 Task: Create a due date automation trigger when advanced on, on the monday after a card is due add dates not starting this week at 11:00 AM.
Action: Mouse moved to (1009, 292)
Screenshot: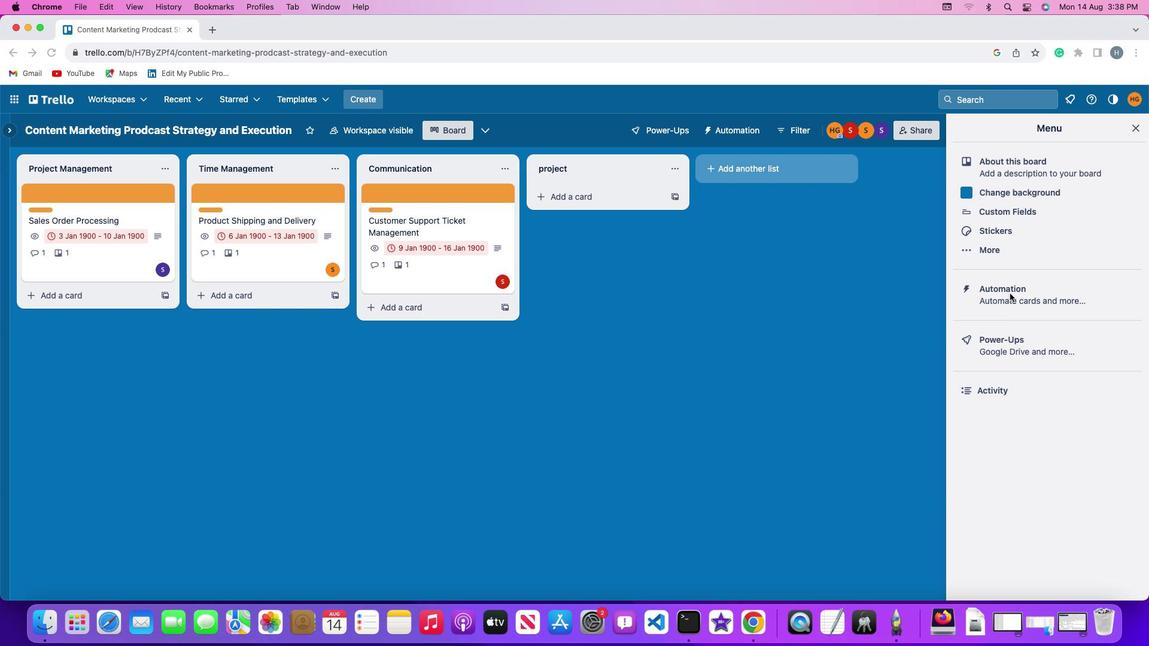 
Action: Mouse pressed left at (1009, 292)
Screenshot: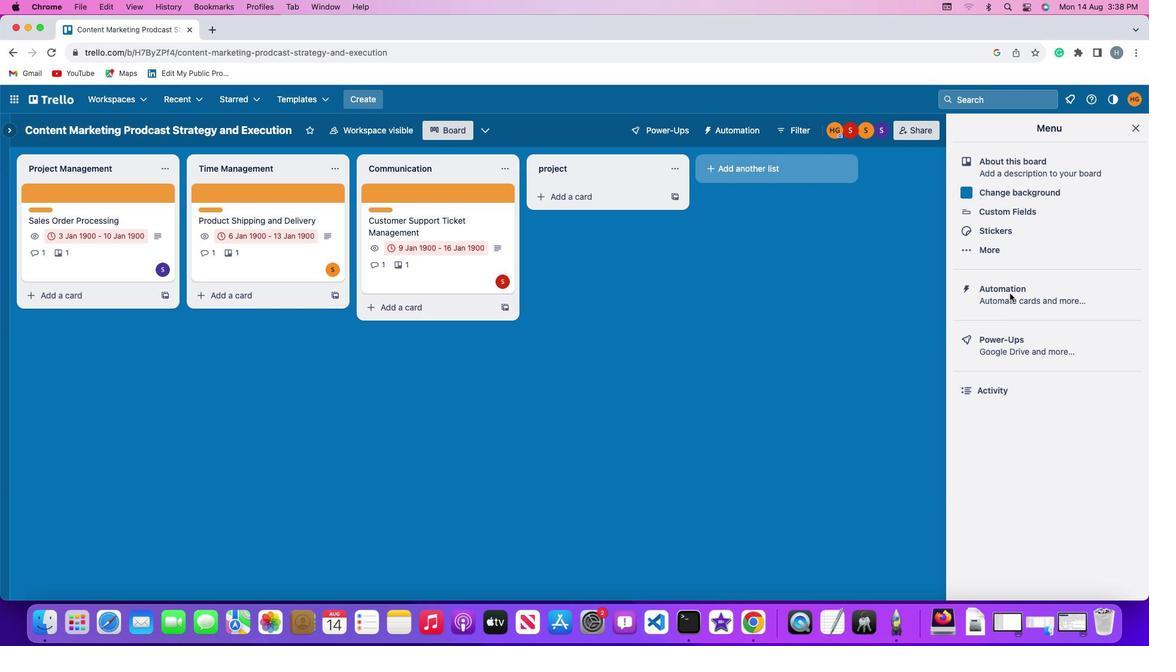 
Action: Mouse pressed left at (1009, 292)
Screenshot: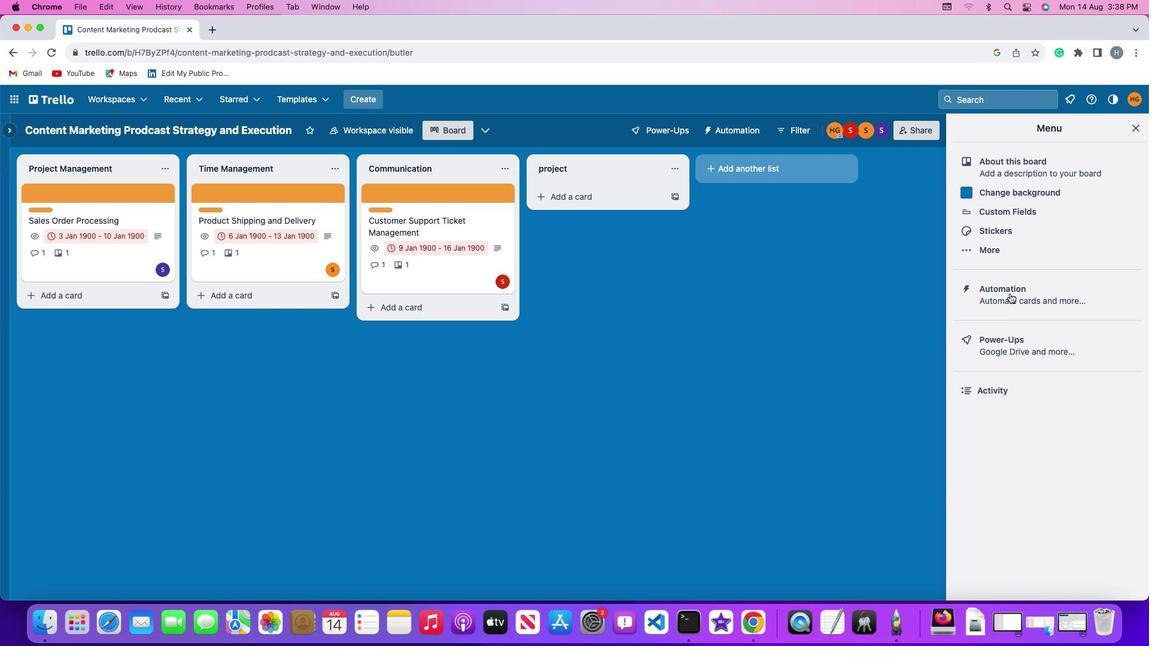 
Action: Mouse moved to (86, 282)
Screenshot: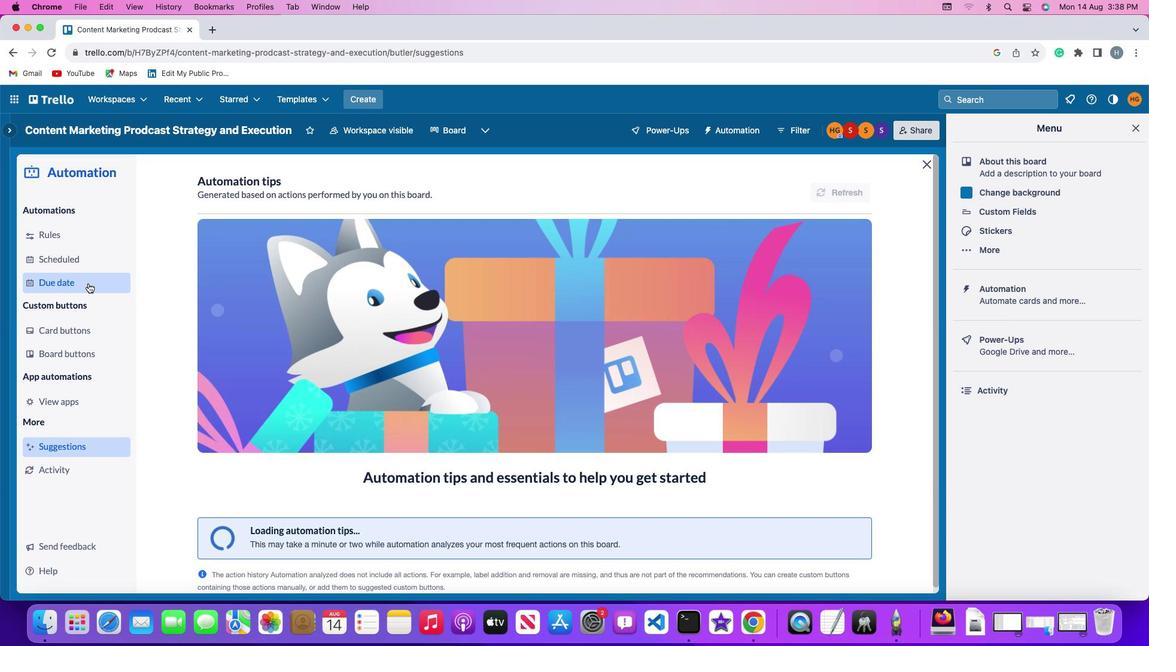 
Action: Mouse pressed left at (86, 282)
Screenshot: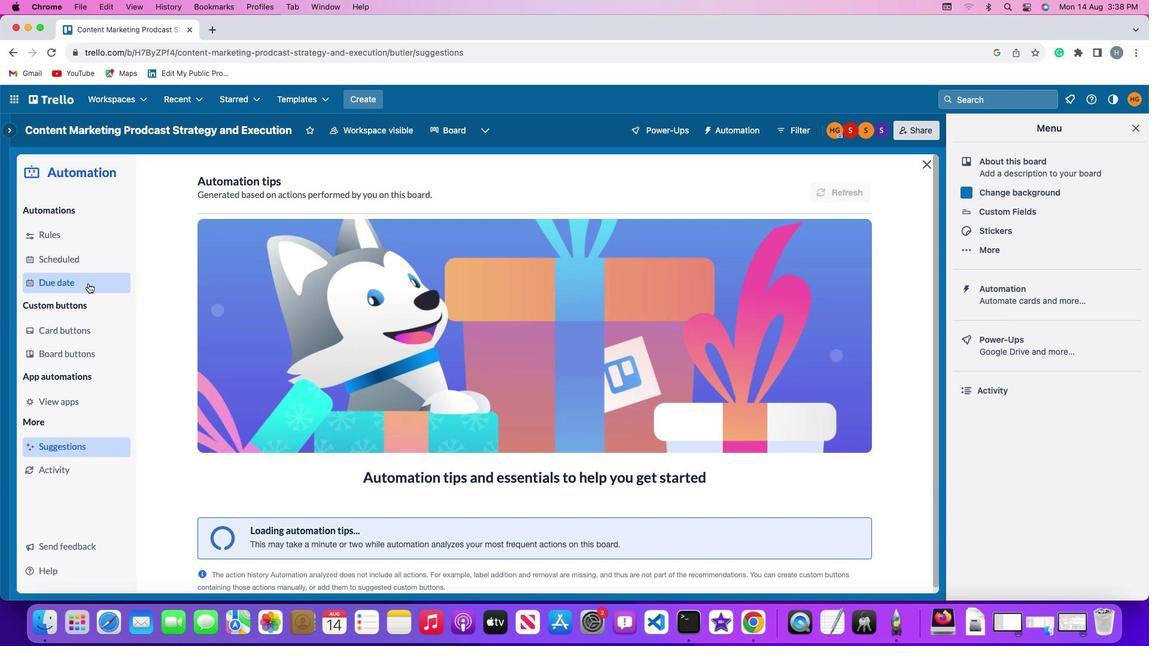 
Action: Mouse moved to (809, 182)
Screenshot: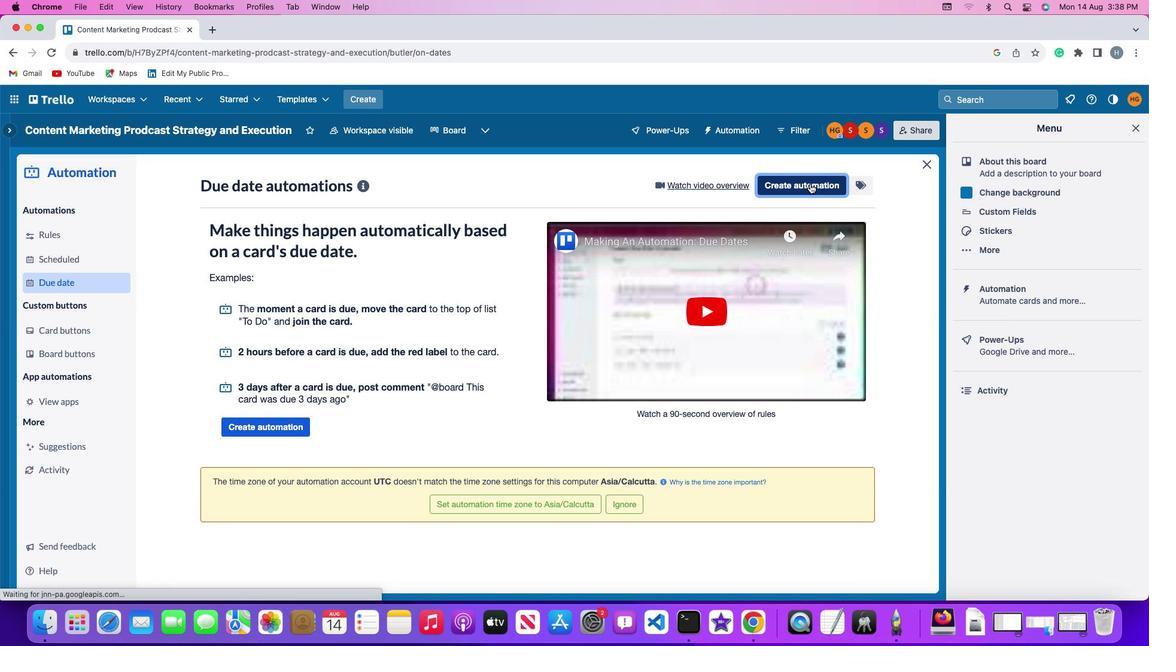 
Action: Mouse pressed left at (809, 182)
Screenshot: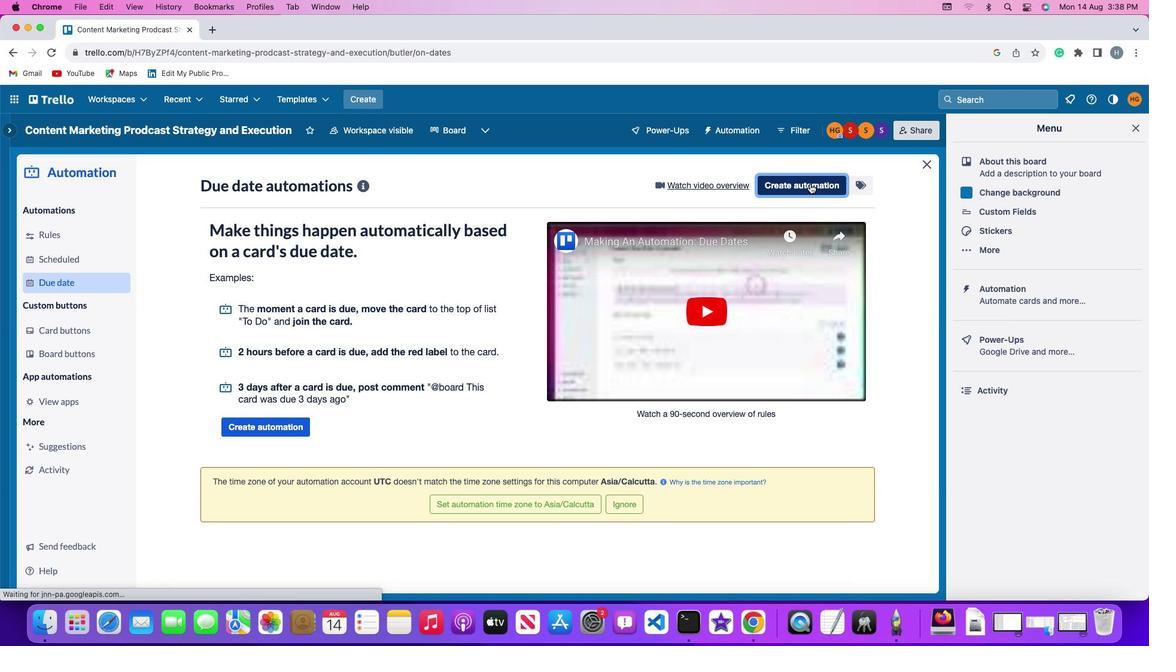 
Action: Mouse moved to (221, 295)
Screenshot: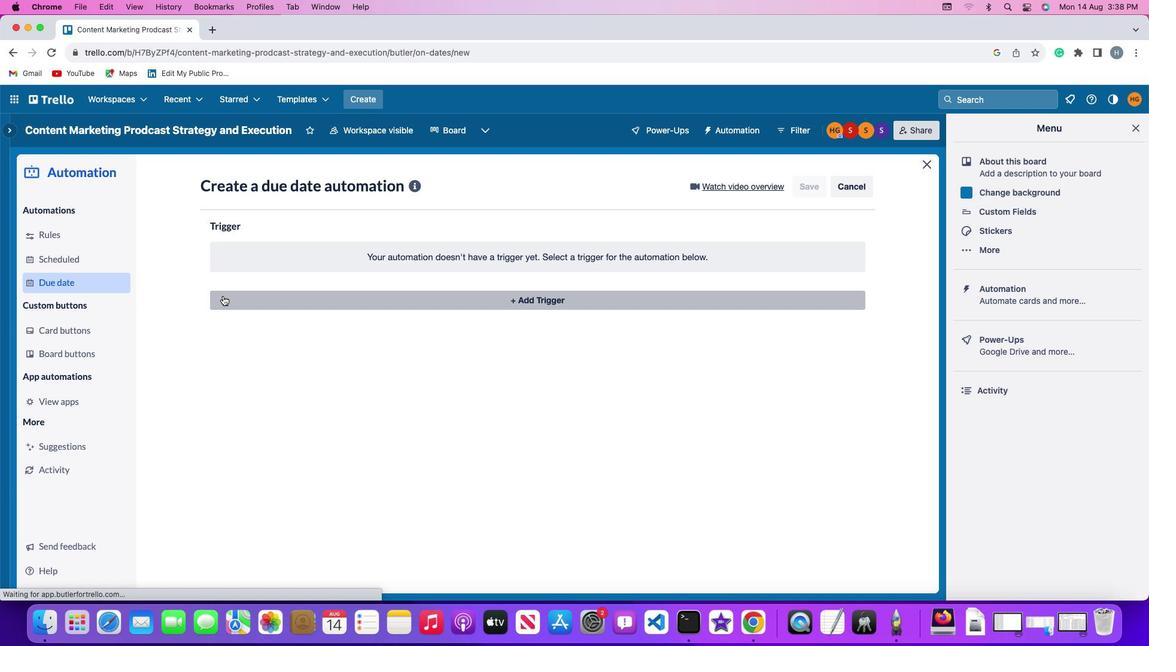 
Action: Mouse pressed left at (221, 295)
Screenshot: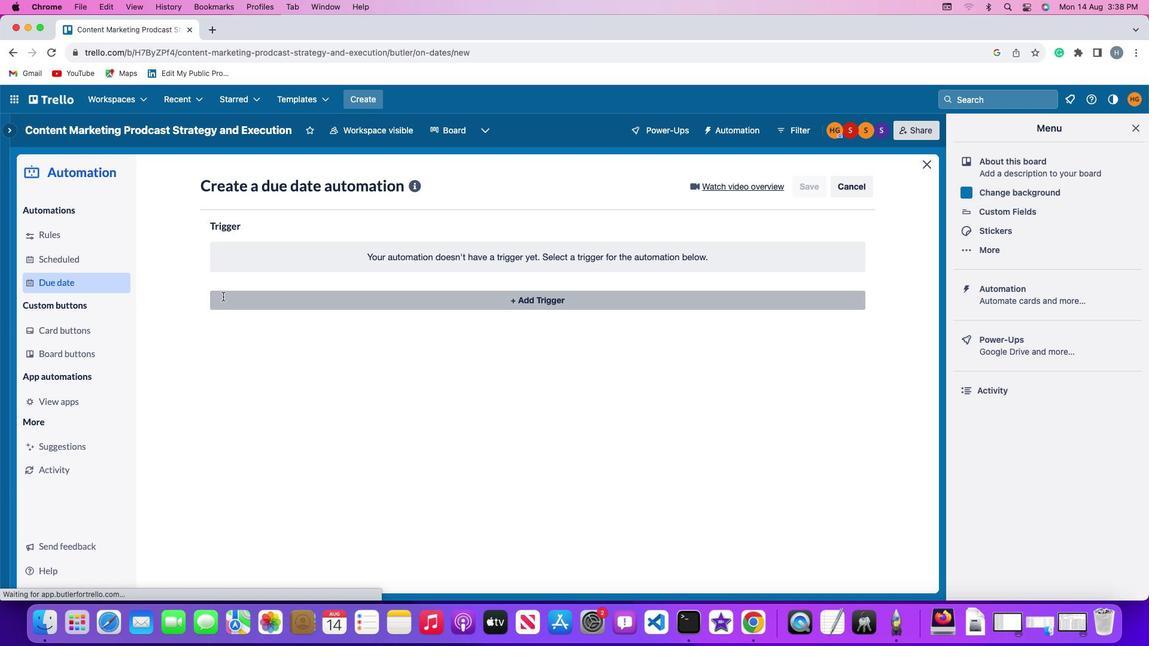
Action: Mouse moved to (257, 522)
Screenshot: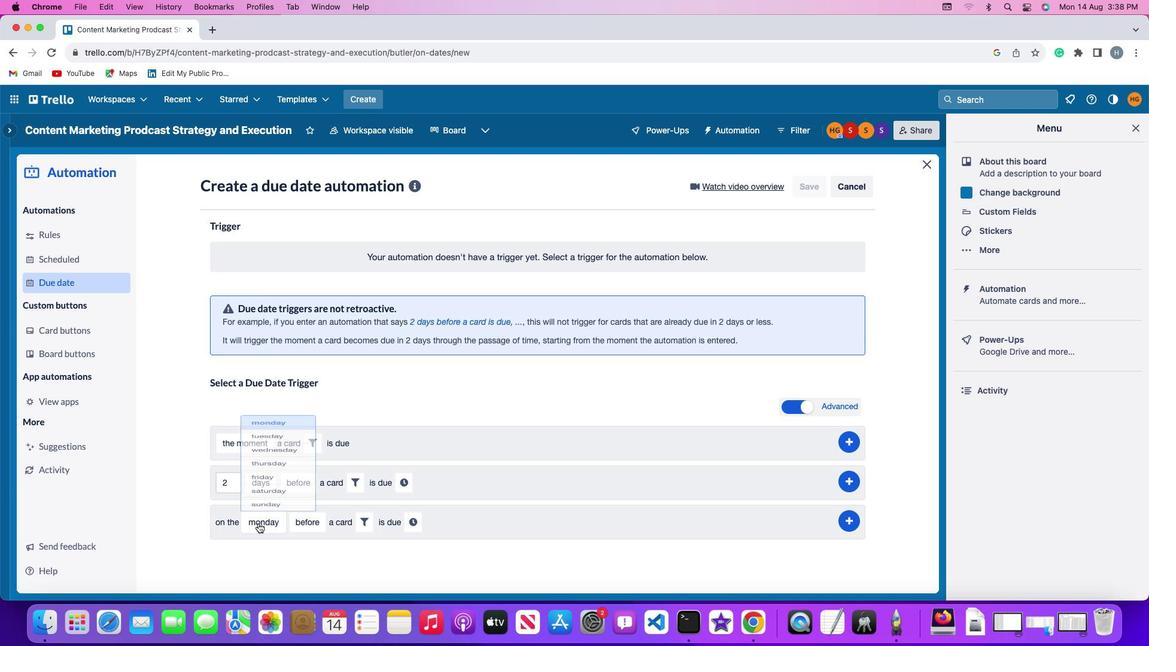 
Action: Mouse pressed left at (257, 522)
Screenshot: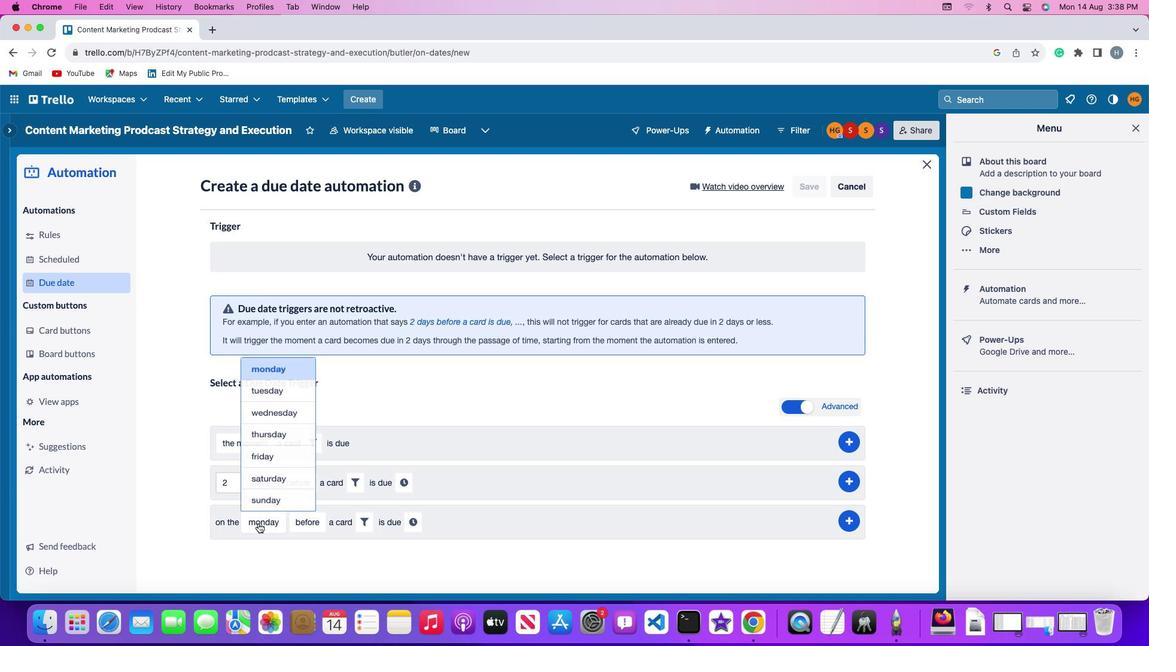 
Action: Mouse moved to (276, 359)
Screenshot: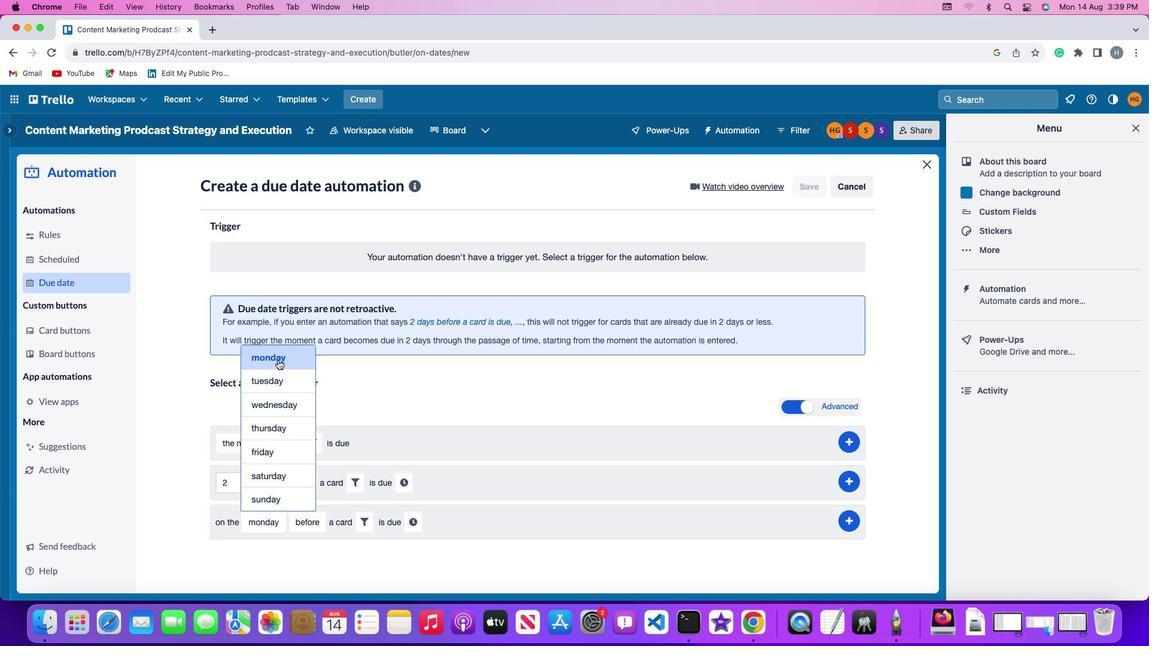 
Action: Mouse pressed left at (276, 359)
Screenshot: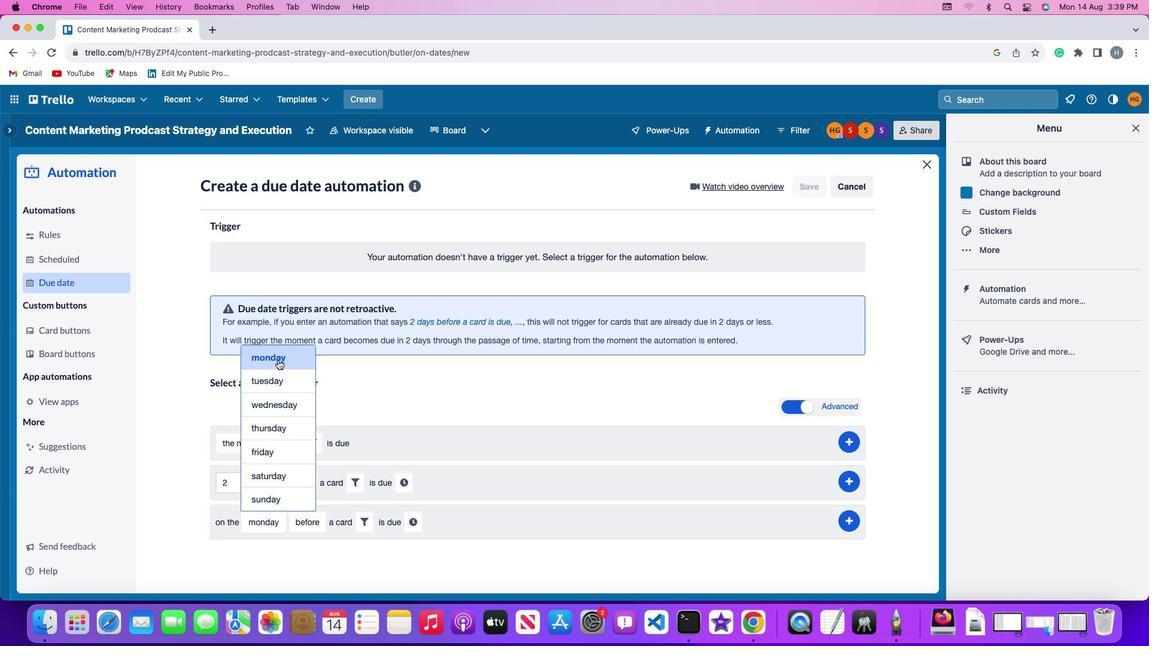 
Action: Mouse moved to (296, 526)
Screenshot: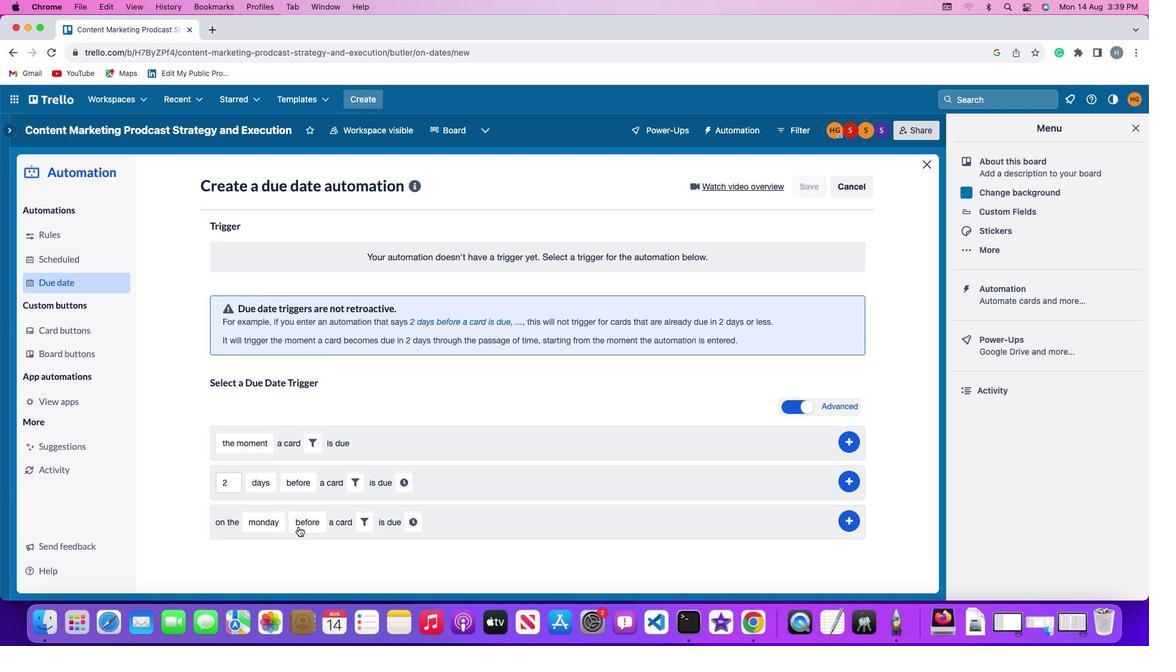 
Action: Mouse pressed left at (296, 526)
Screenshot: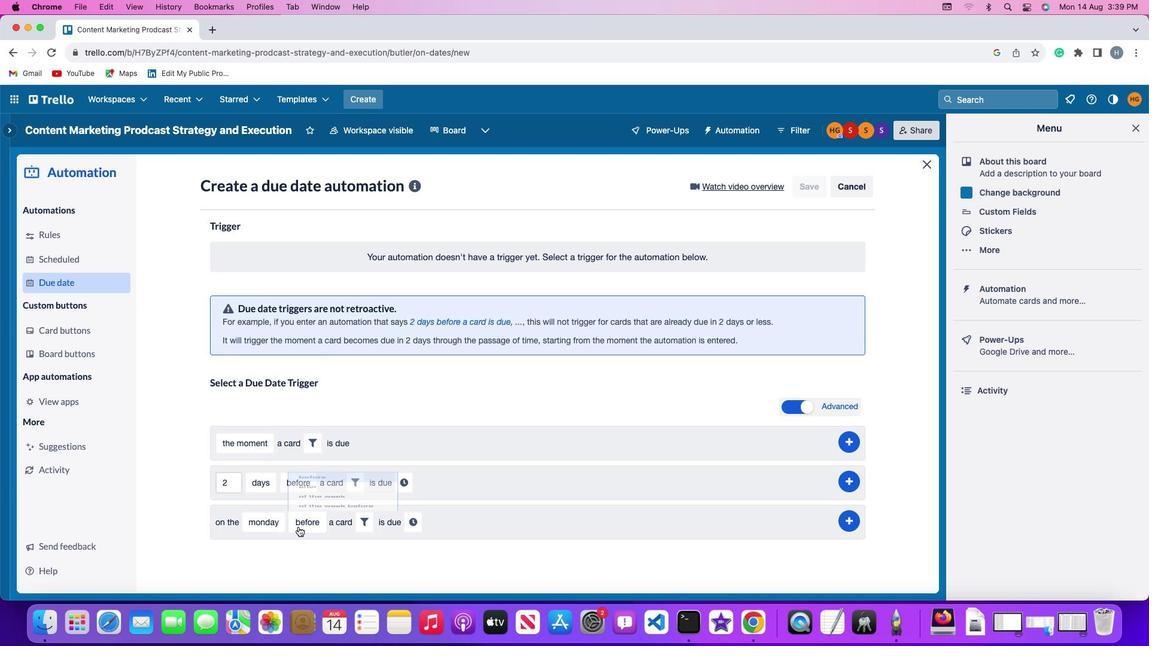 
Action: Mouse moved to (321, 449)
Screenshot: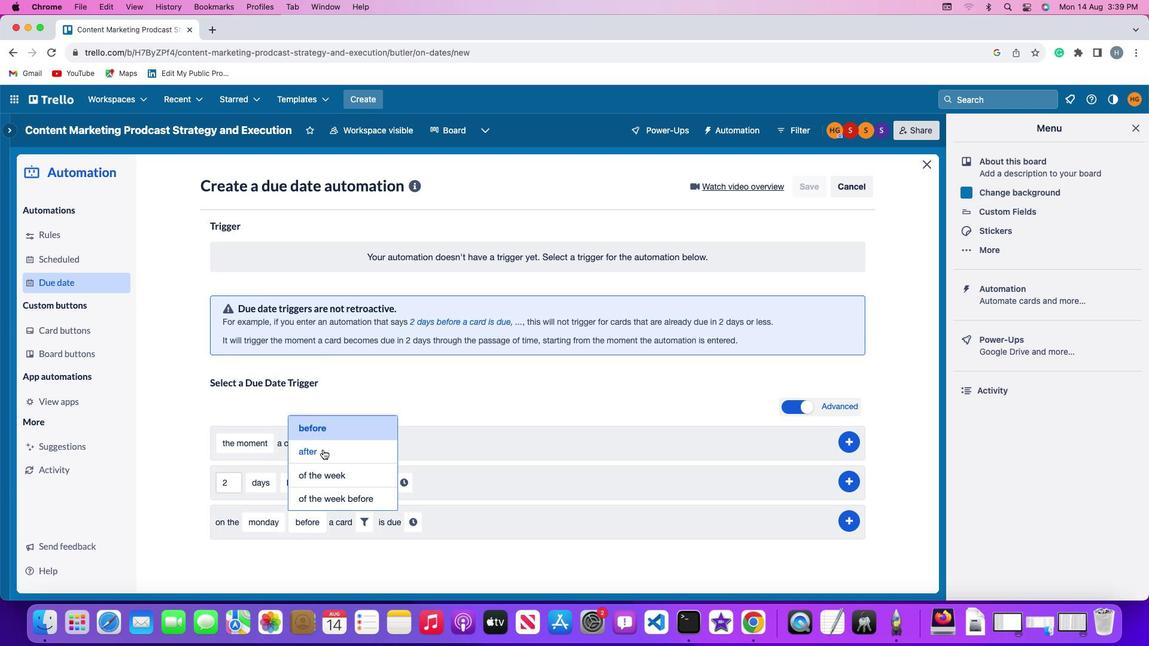 
Action: Mouse pressed left at (321, 449)
Screenshot: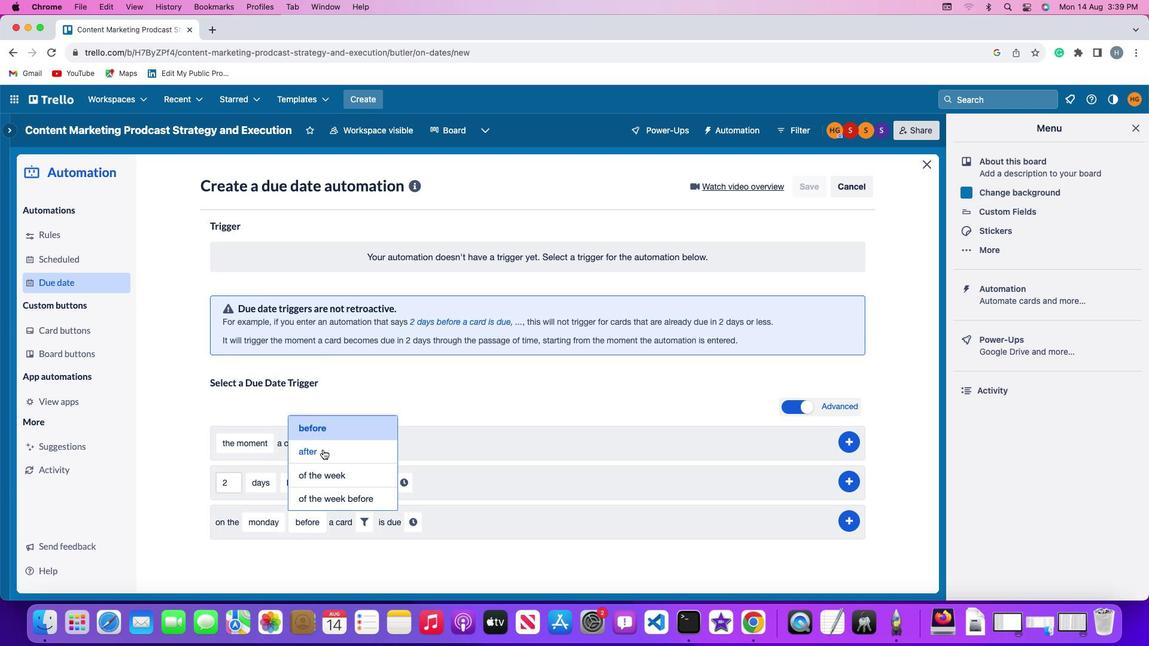 
Action: Mouse moved to (352, 527)
Screenshot: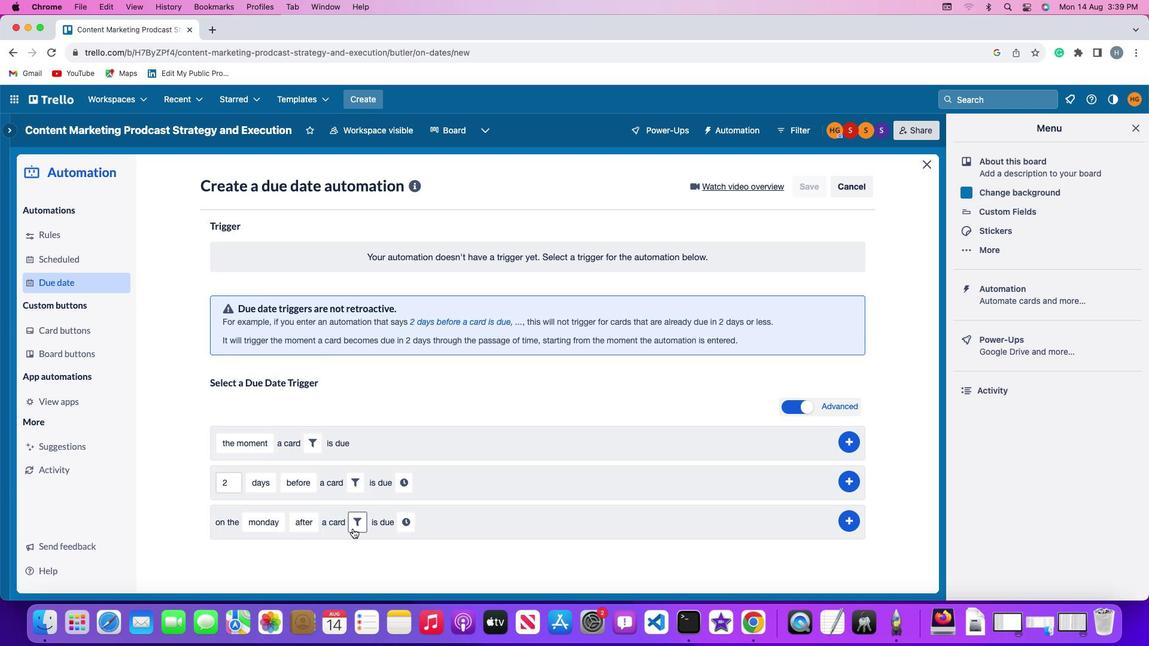 
Action: Mouse pressed left at (352, 527)
Screenshot: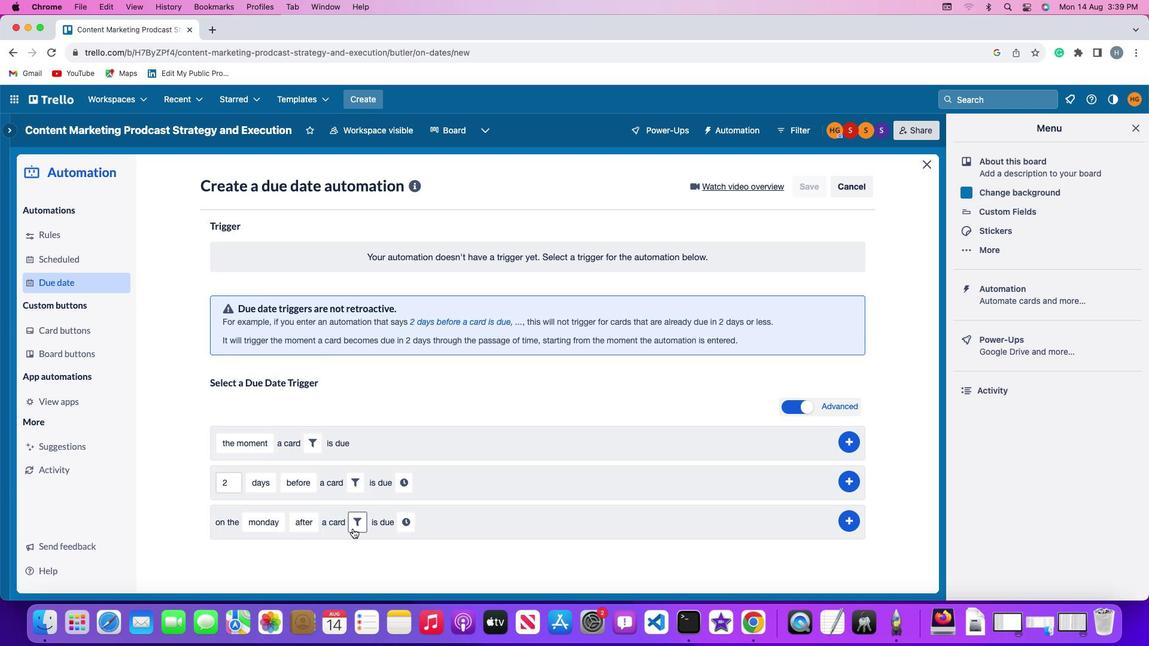 
Action: Mouse moved to (410, 553)
Screenshot: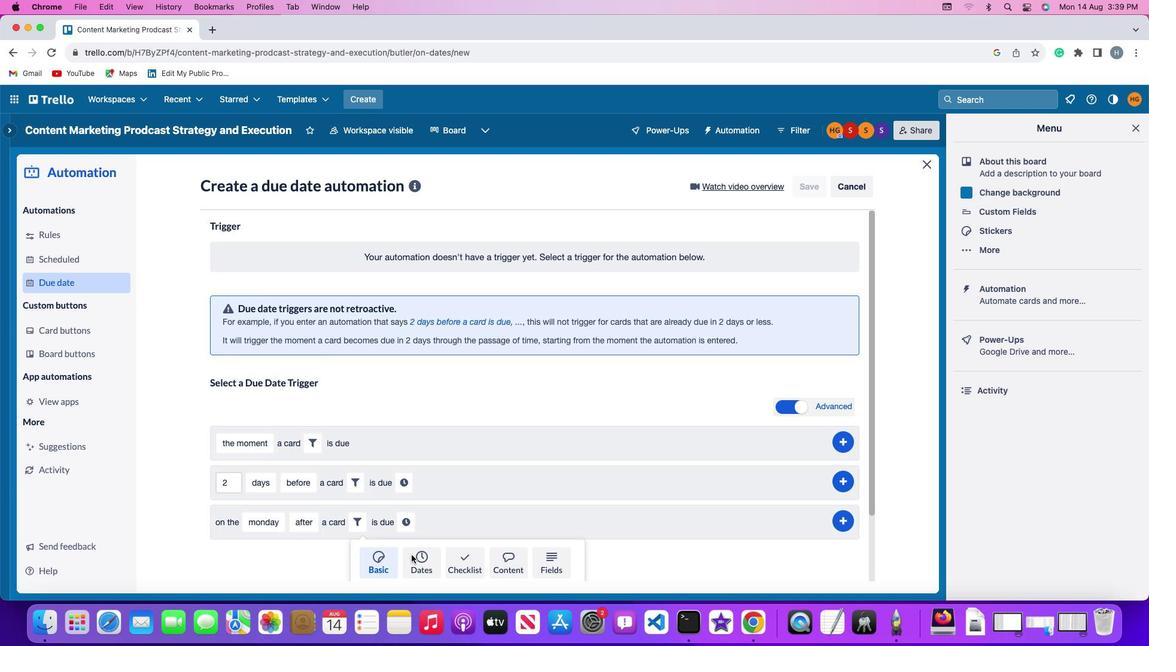 
Action: Mouse pressed left at (410, 553)
Screenshot: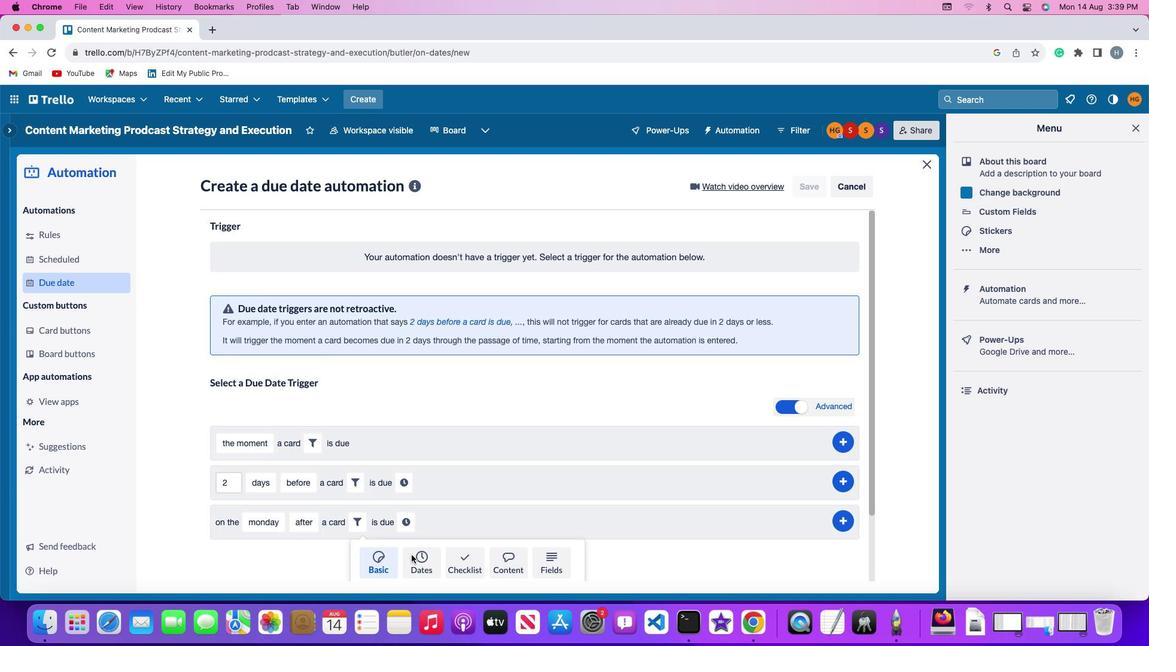 
Action: Mouse moved to (318, 558)
Screenshot: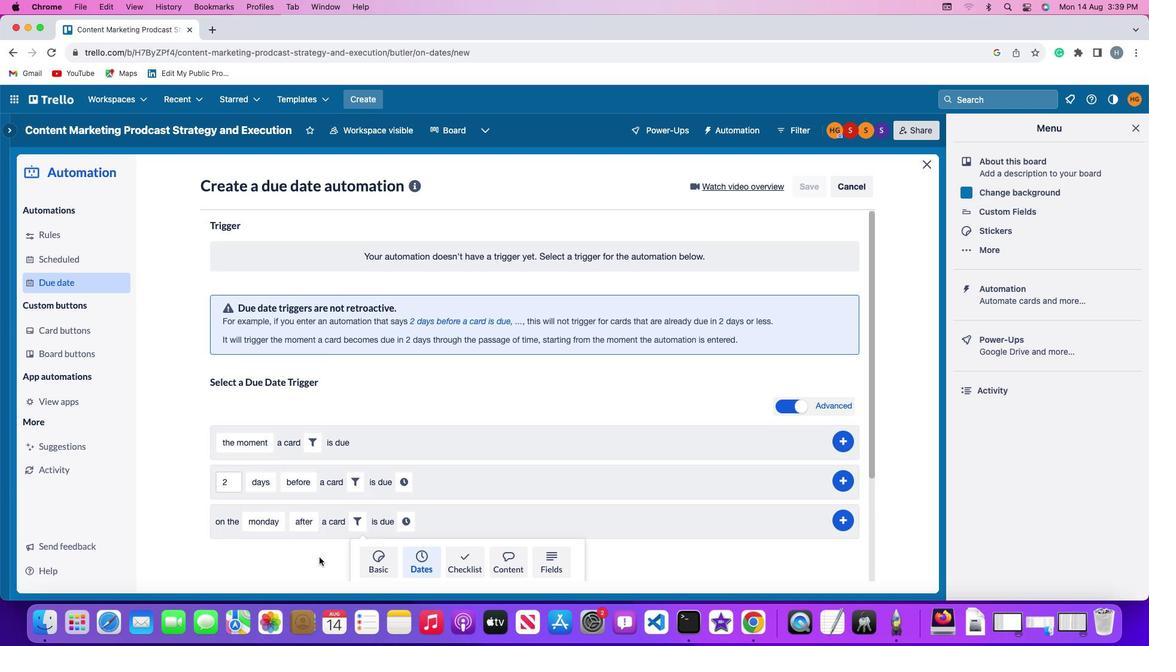 
Action: Mouse scrolled (318, 558) with delta (0, -1)
Screenshot: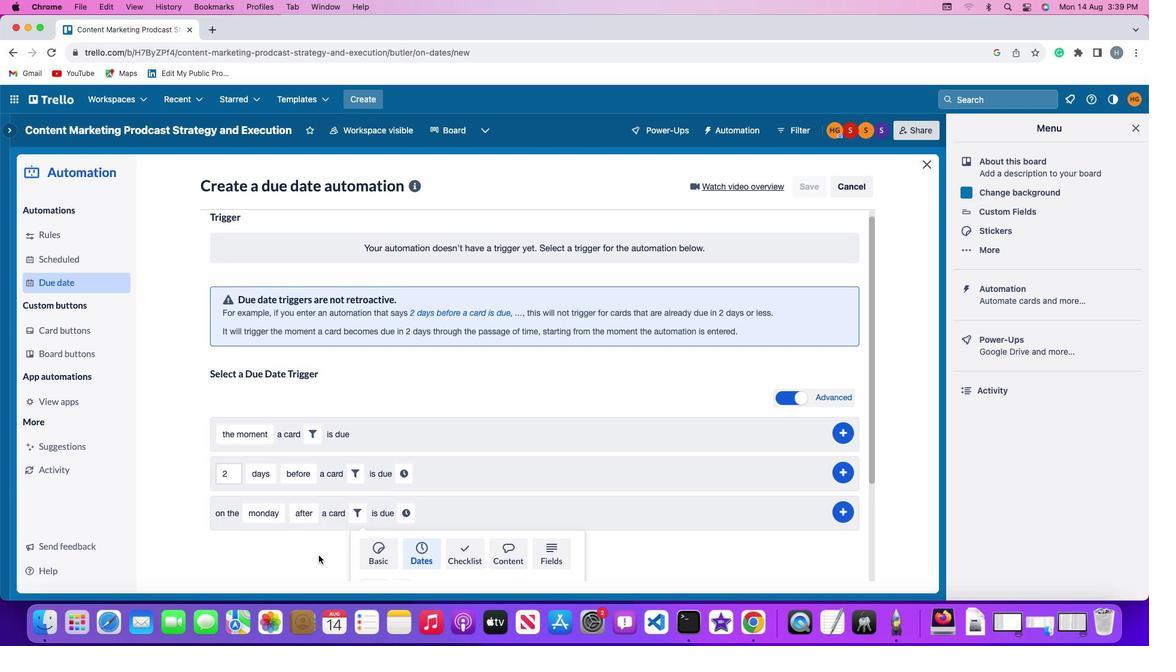 
Action: Mouse moved to (318, 558)
Screenshot: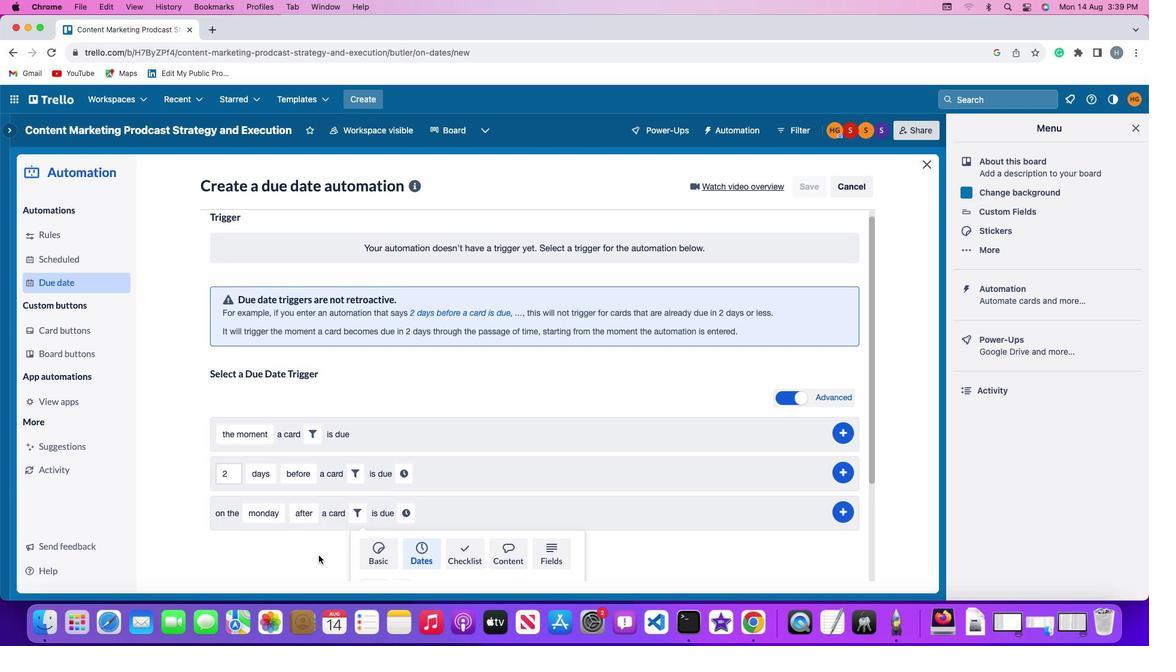 
Action: Mouse scrolled (318, 558) with delta (0, -1)
Screenshot: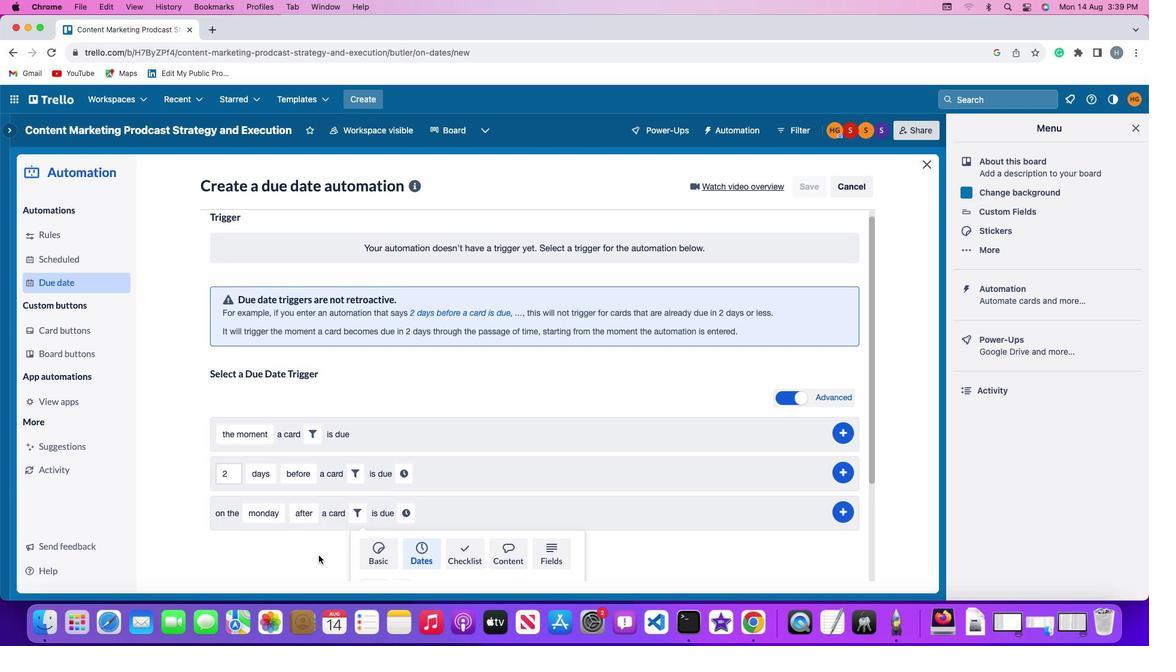
Action: Mouse moved to (318, 557)
Screenshot: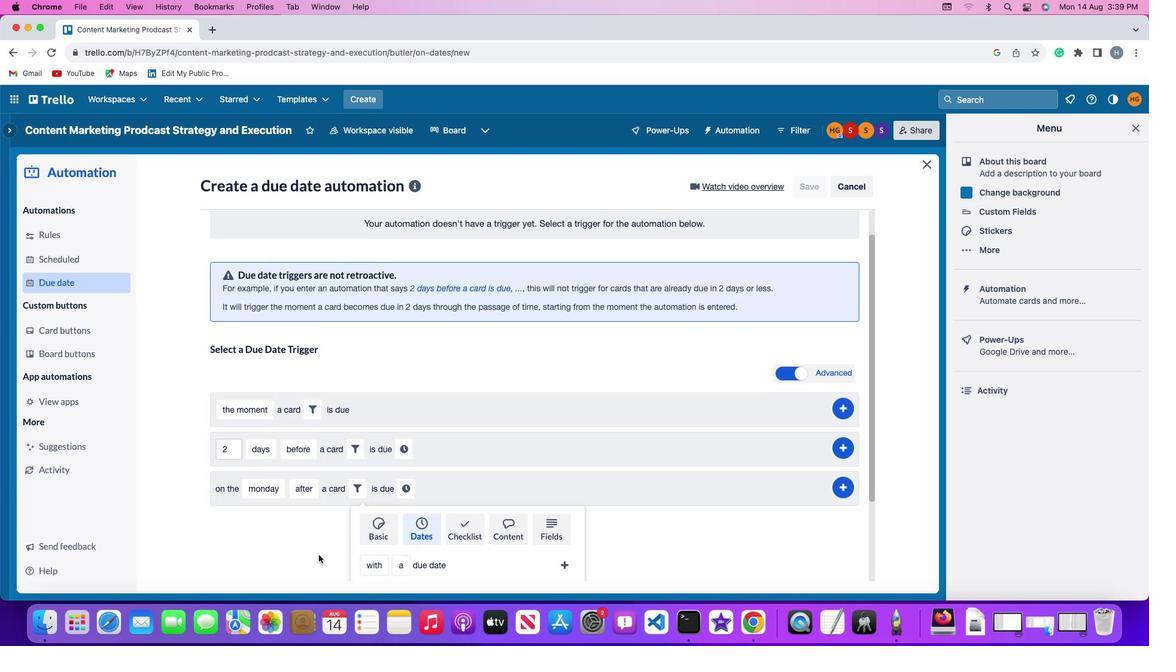 
Action: Mouse scrolled (318, 557) with delta (0, -2)
Screenshot: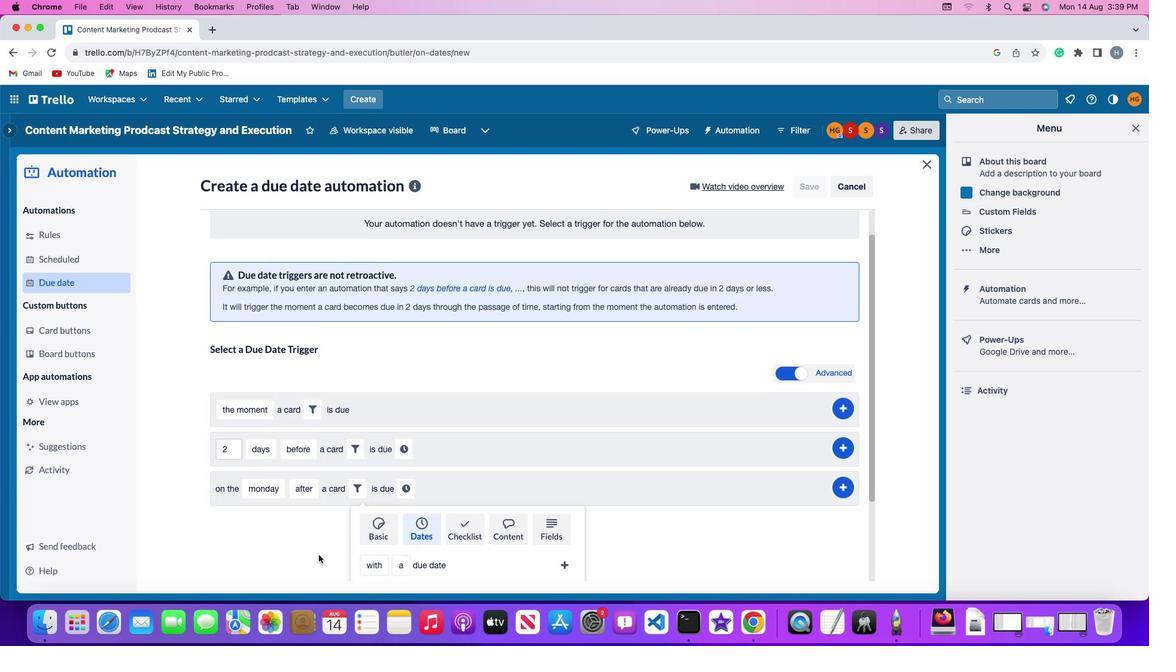 
Action: Mouse moved to (318, 556)
Screenshot: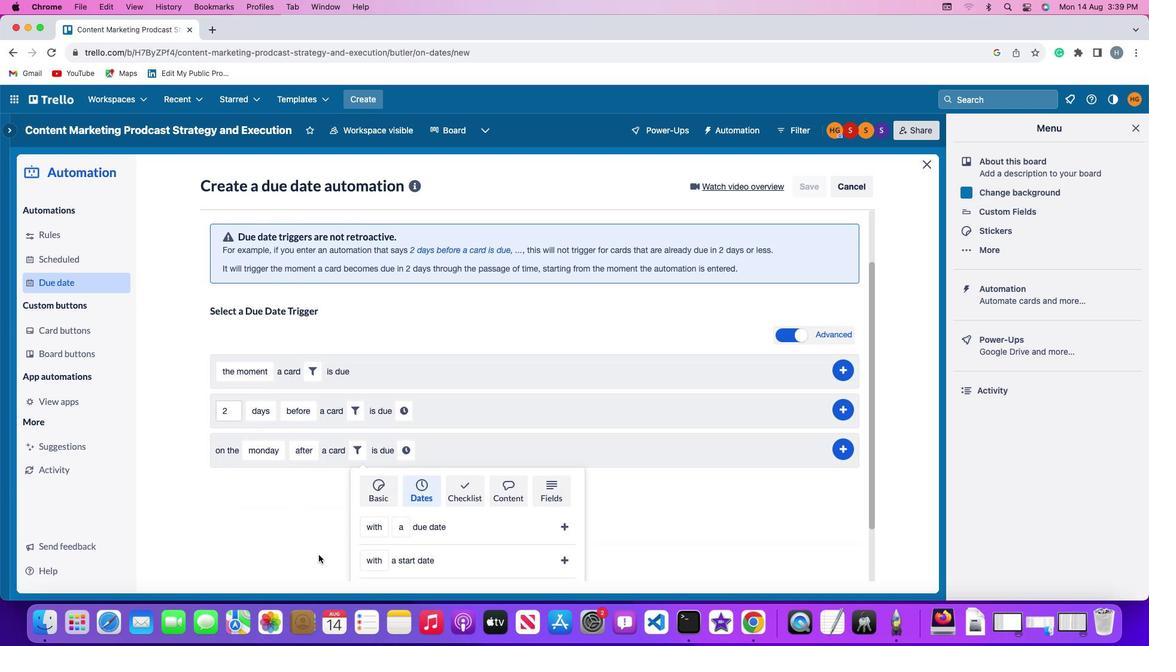 
Action: Mouse scrolled (318, 556) with delta (0, -3)
Screenshot: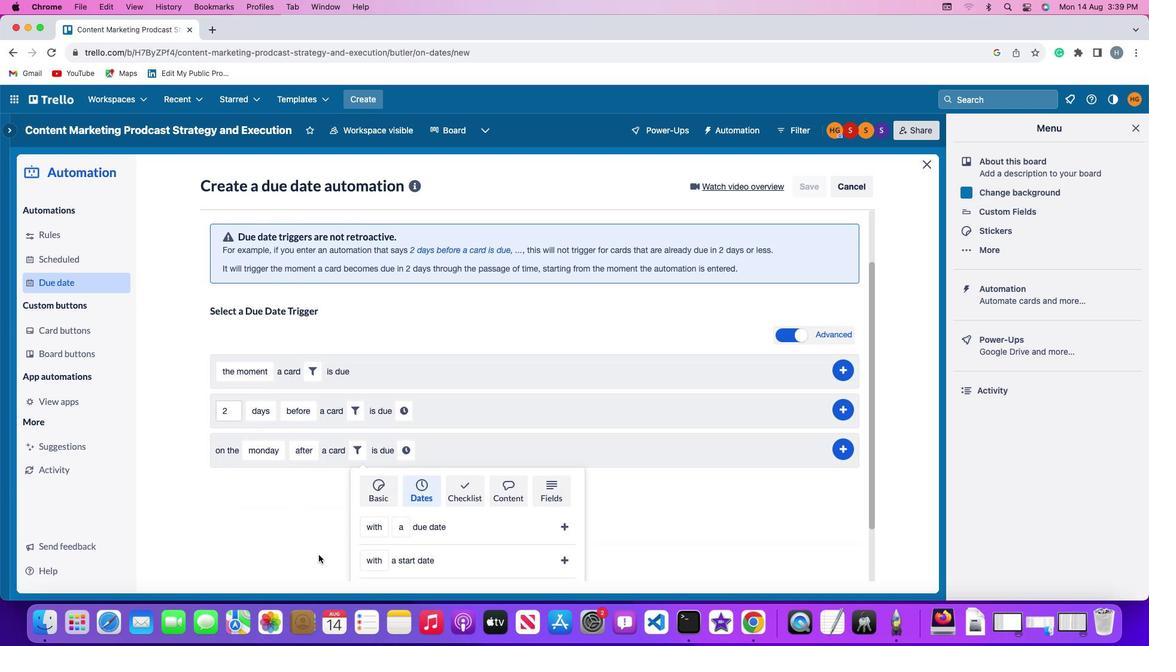 
Action: Mouse moved to (315, 552)
Screenshot: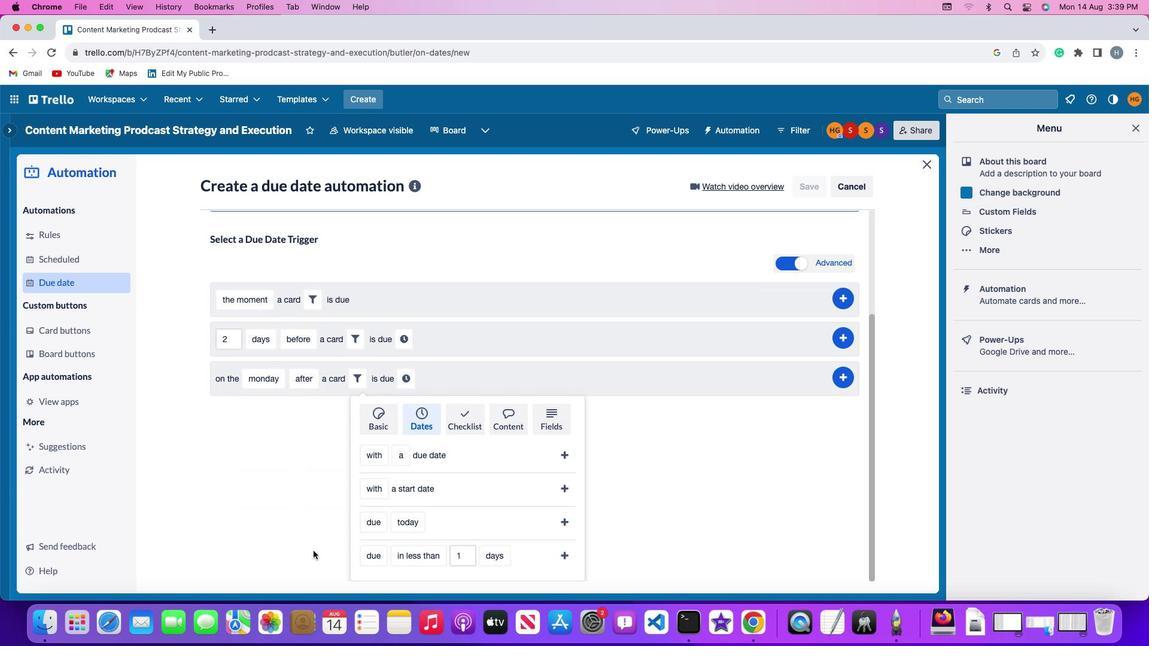 
Action: Mouse scrolled (315, 552) with delta (0, -1)
Screenshot: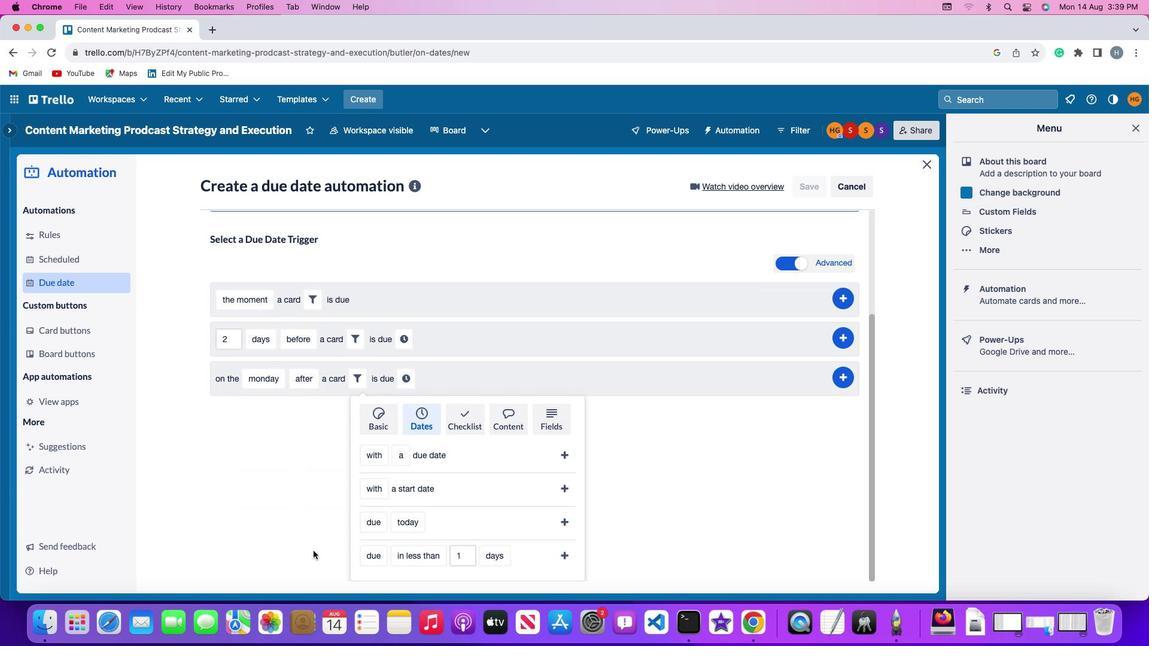 
Action: Mouse moved to (313, 551)
Screenshot: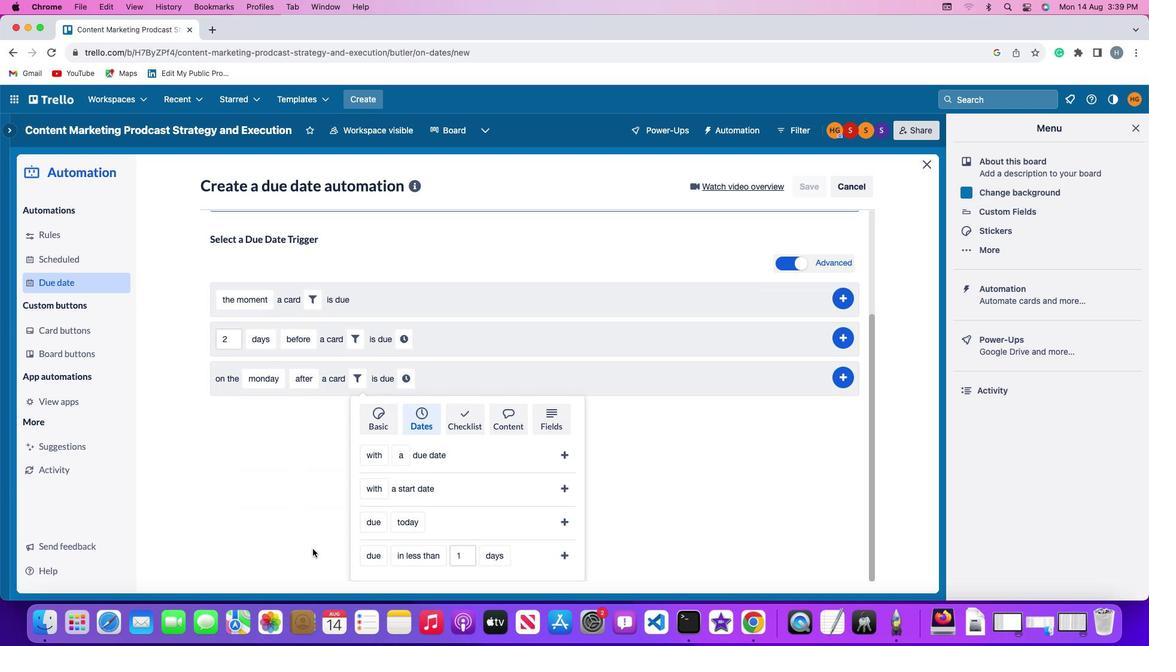 
Action: Mouse scrolled (313, 551) with delta (0, -1)
Screenshot: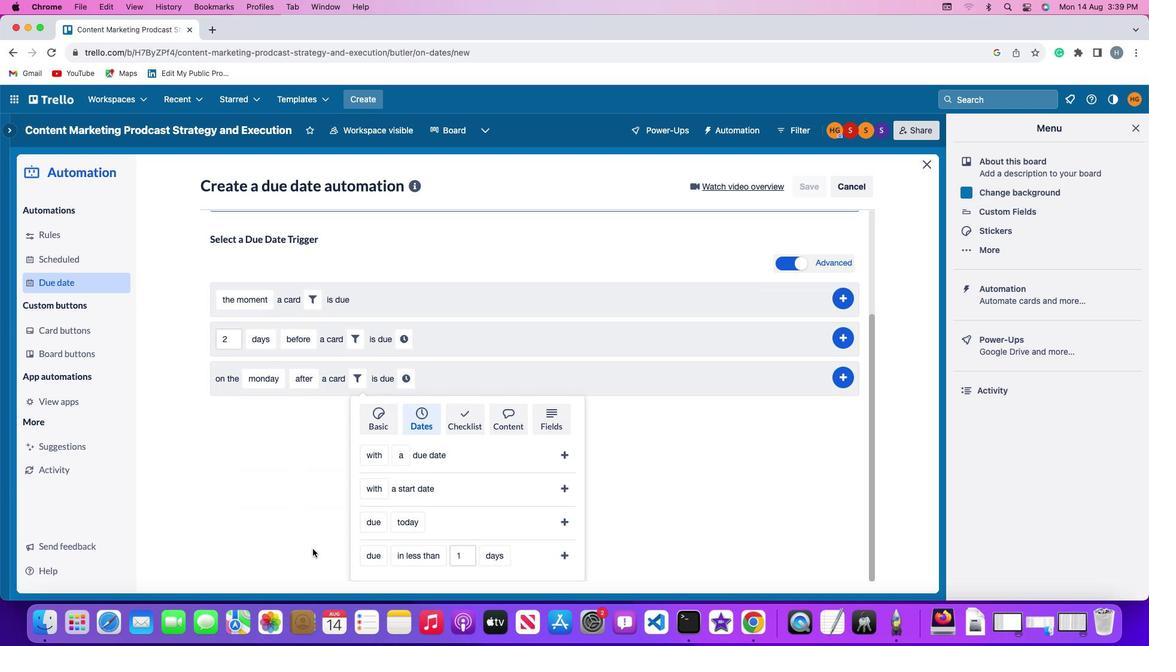 
Action: Mouse moved to (313, 550)
Screenshot: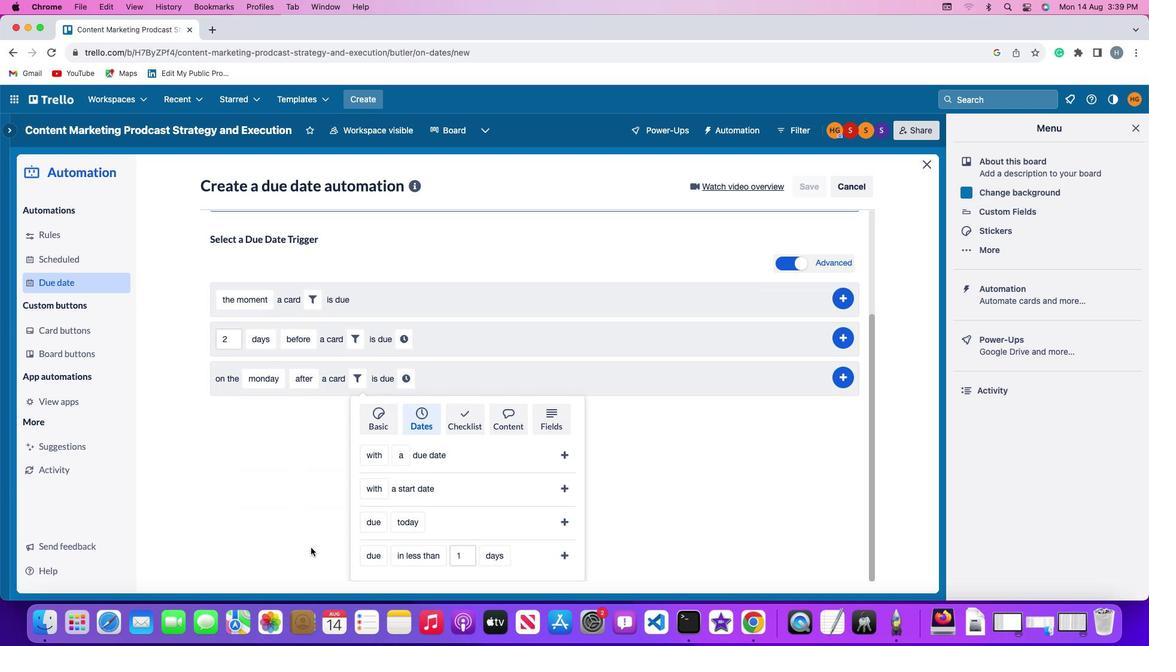 
Action: Mouse scrolled (313, 550) with delta (0, -2)
Screenshot: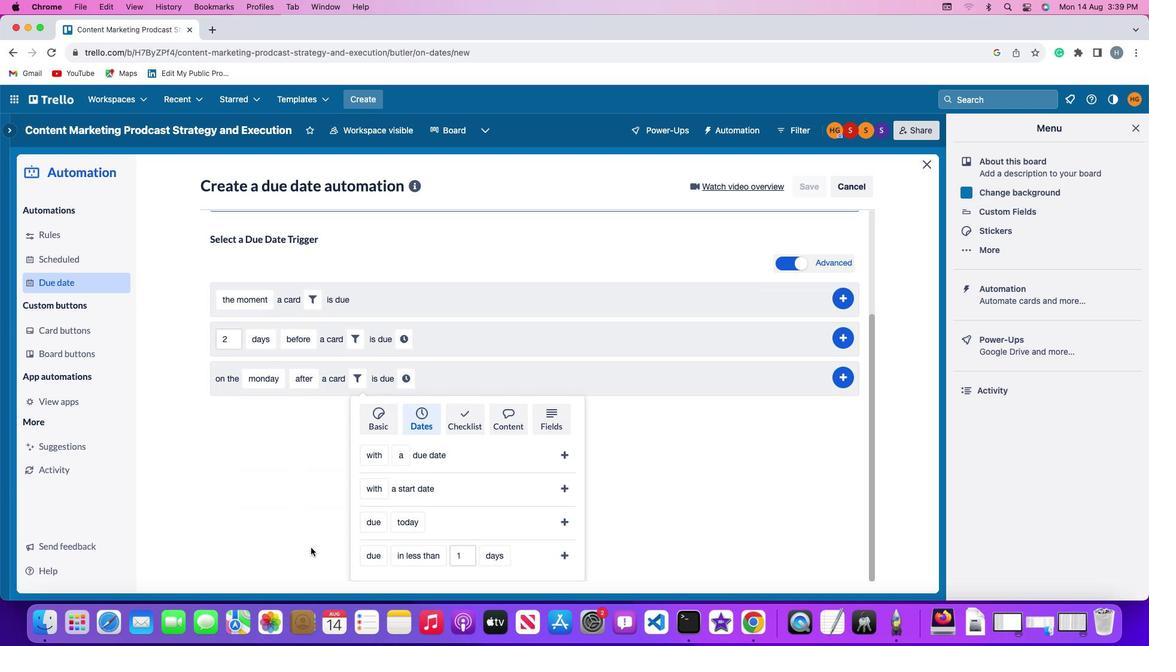 
Action: Mouse moved to (312, 549)
Screenshot: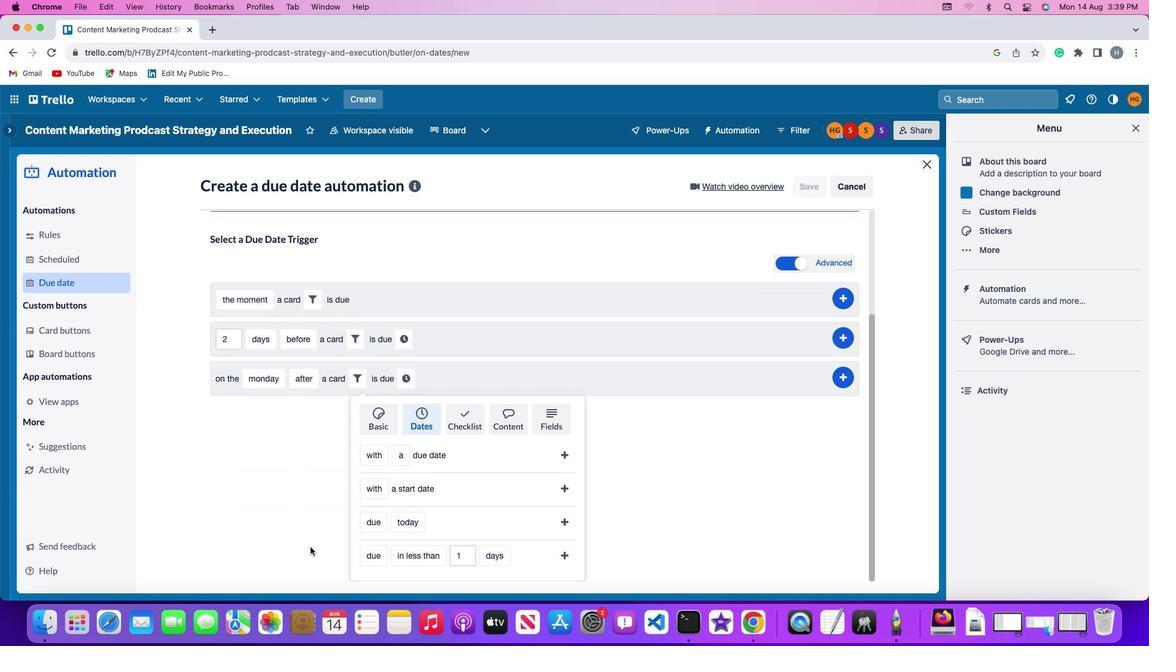 
Action: Mouse scrolled (312, 549) with delta (0, -3)
Screenshot: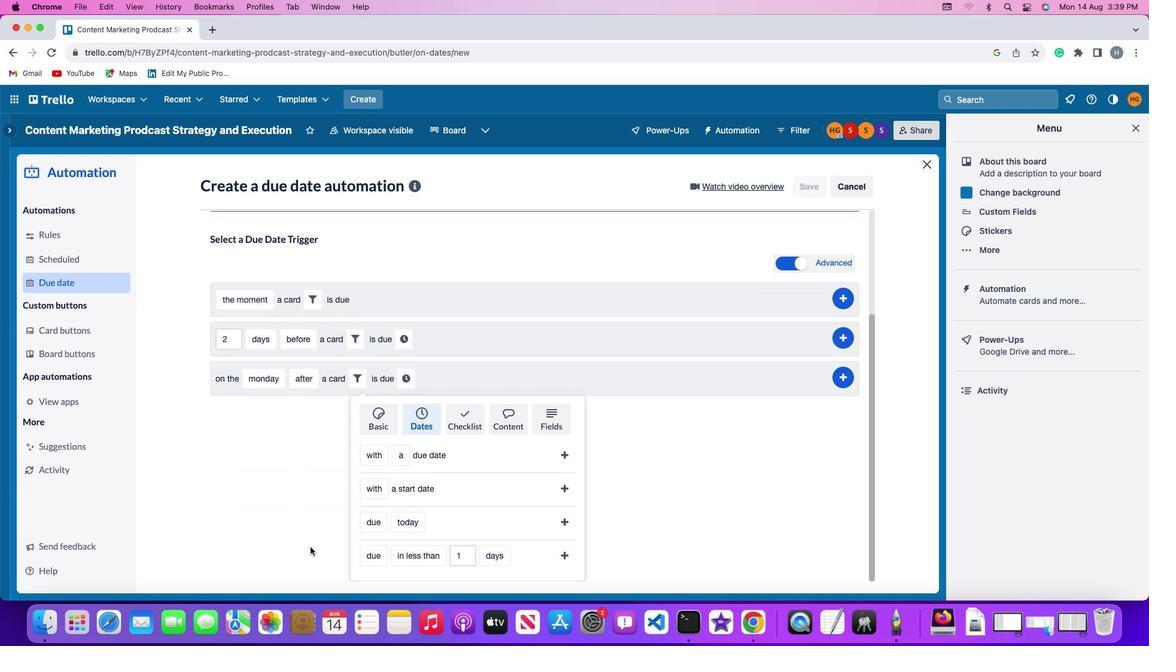 
Action: Mouse moved to (374, 521)
Screenshot: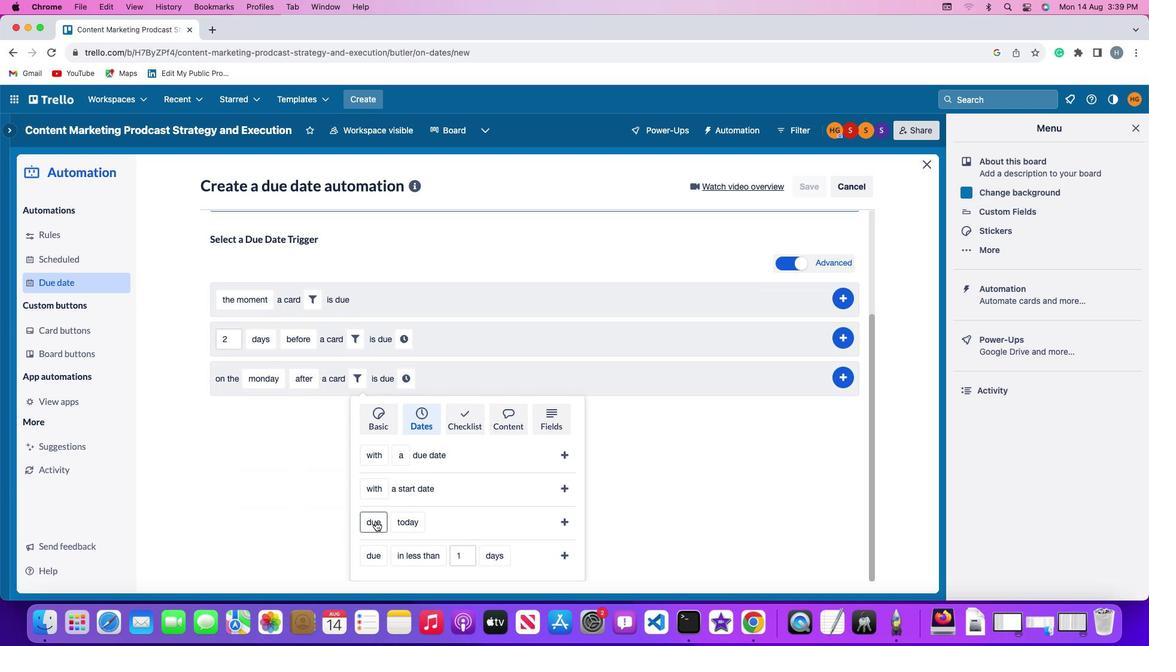 
Action: Mouse pressed left at (374, 521)
Screenshot: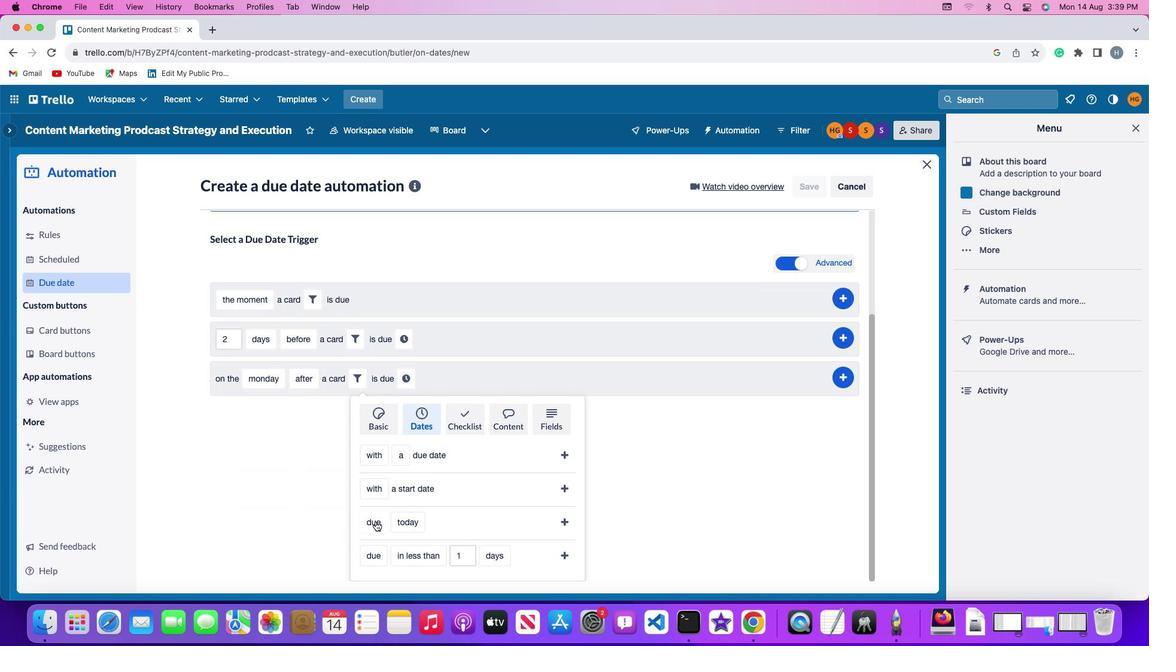 
Action: Mouse moved to (377, 500)
Screenshot: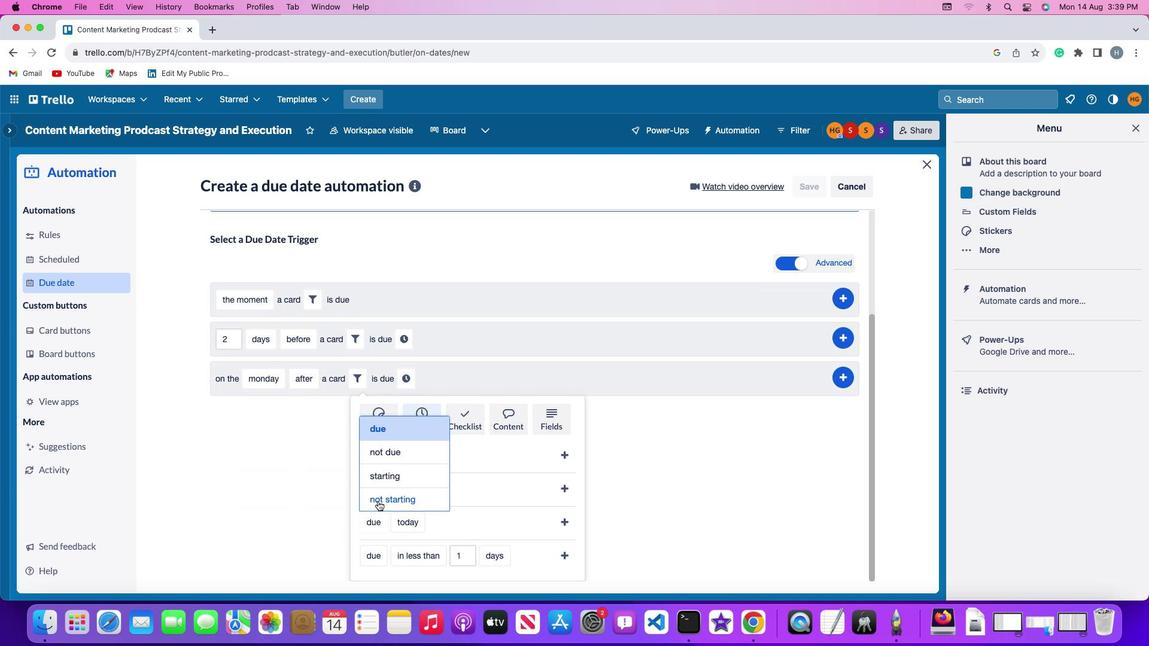 
Action: Mouse pressed left at (377, 500)
Screenshot: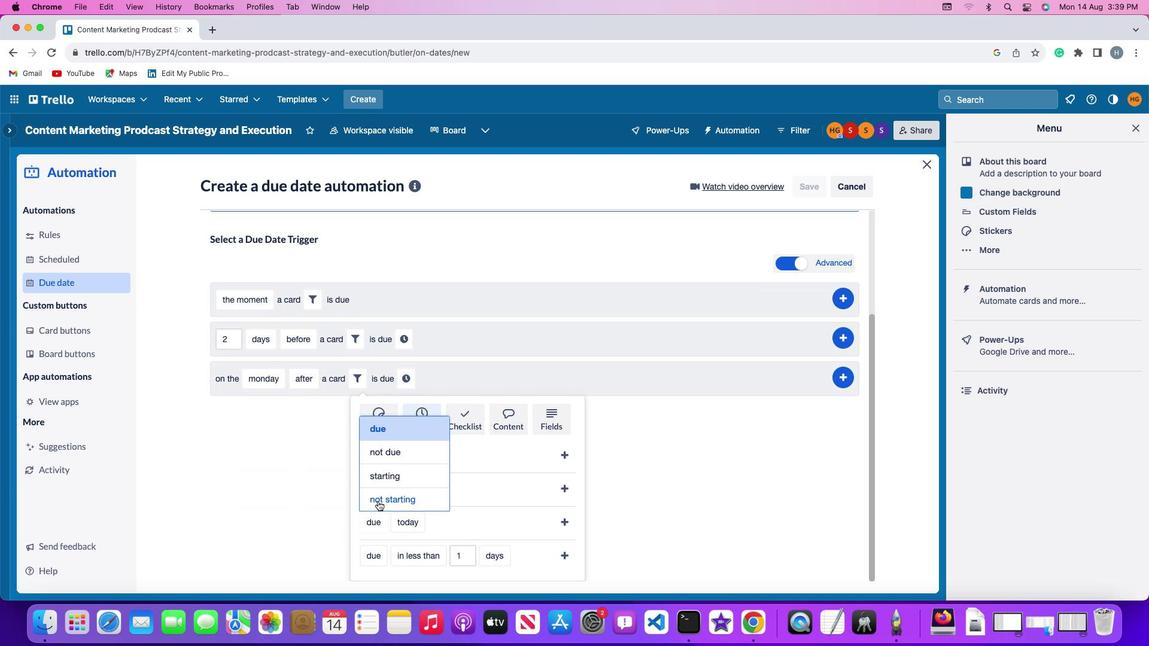 
Action: Mouse moved to (441, 521)
Screenshot: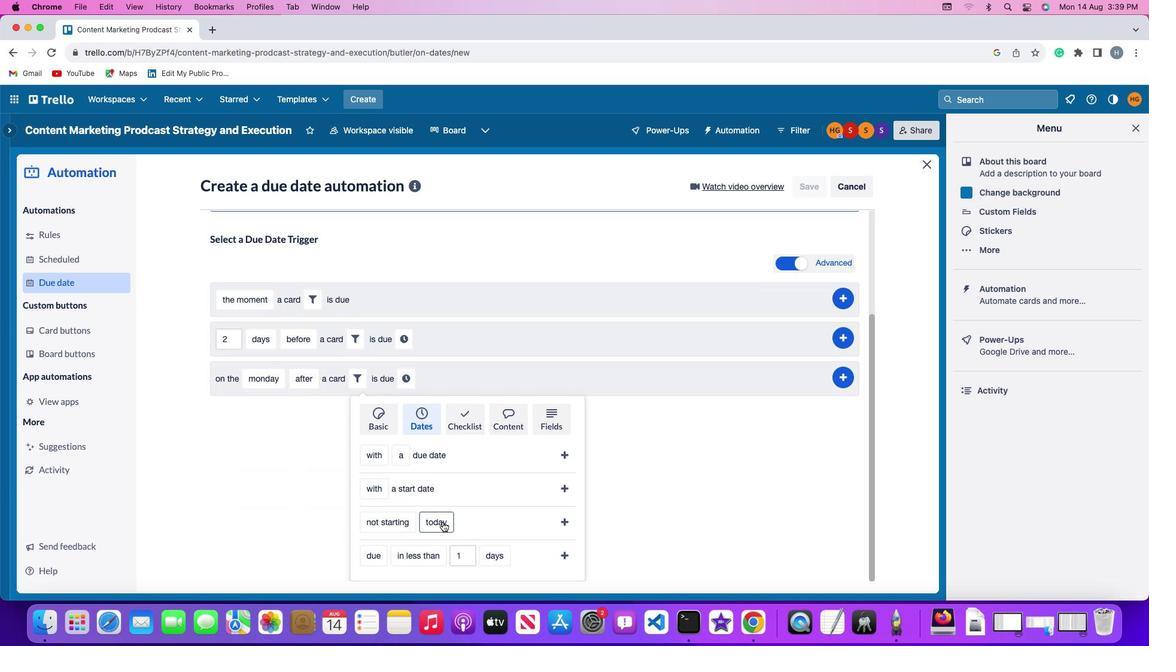 
Action: Mouse pressed left at (441, 521)
Screenshot: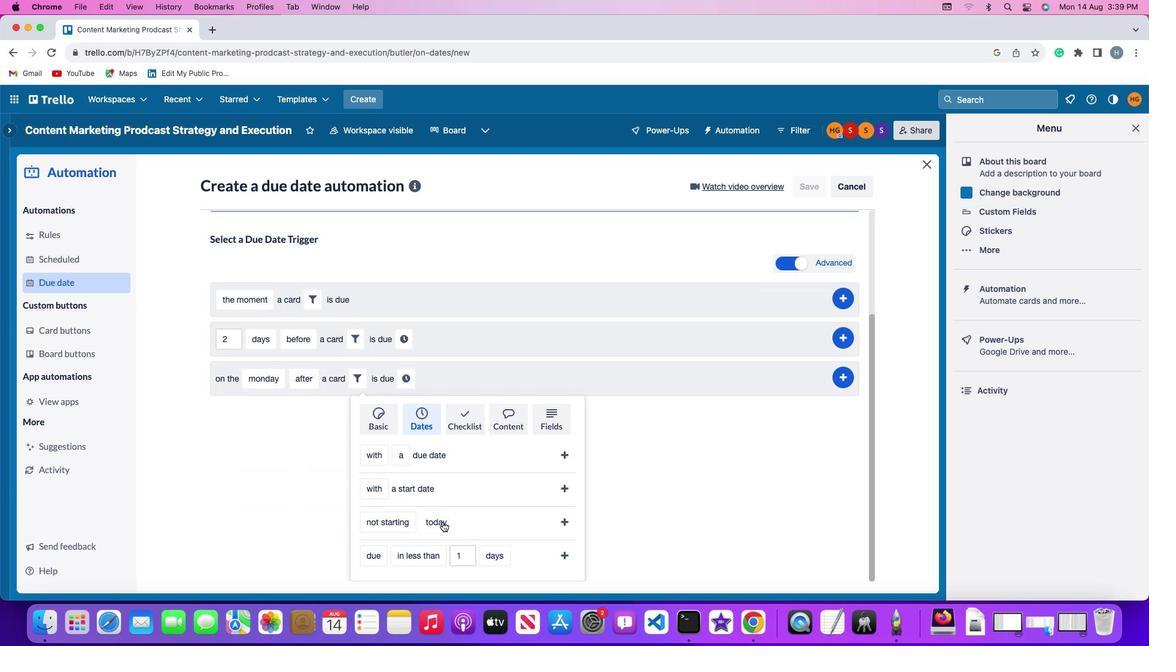 
Action: Mouse moved to (461, 419)
Screenshot: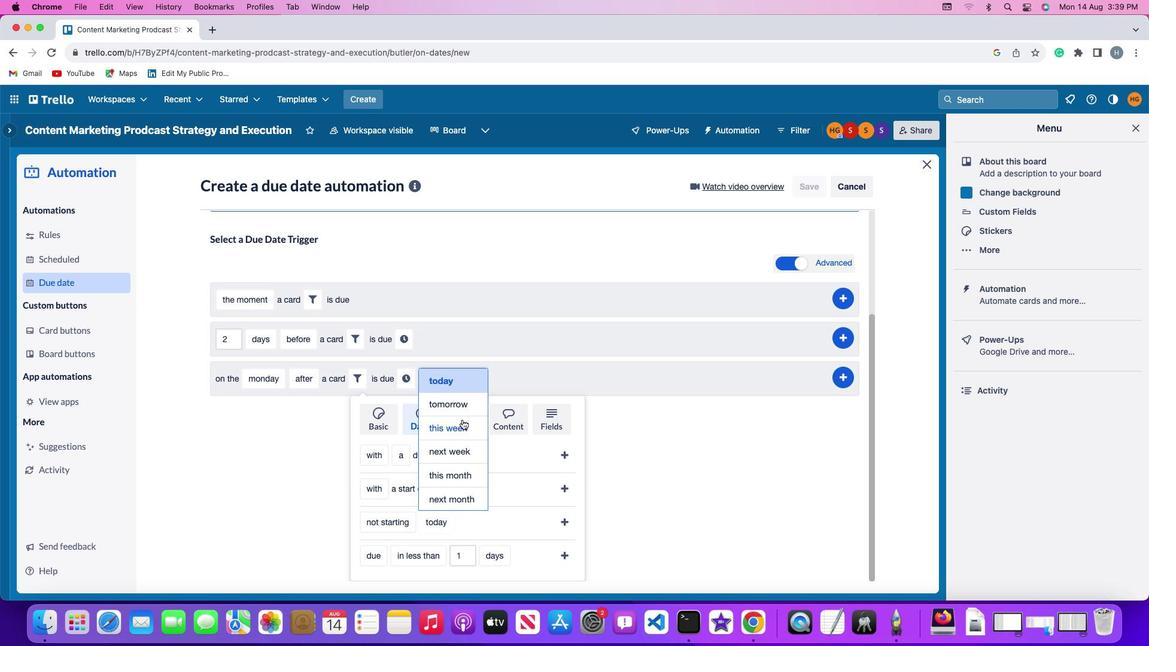 
Action: Mouse pressed left at (461, 419)
Screenshot: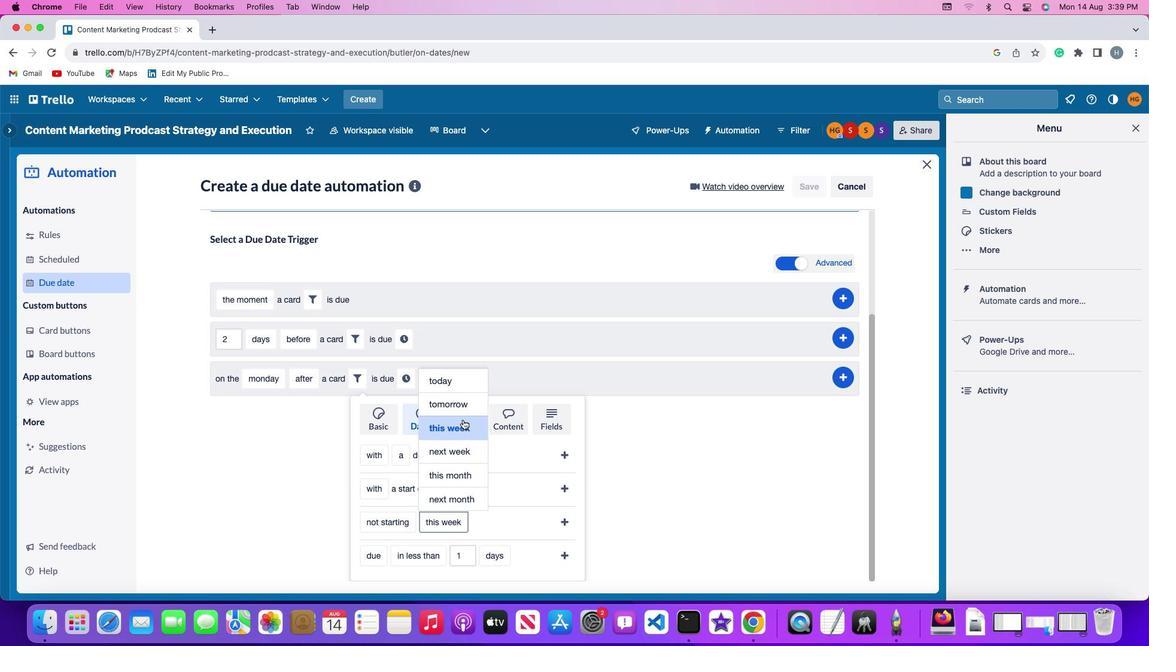 
Action: Mouse moved to (565, 522)
Screenshot: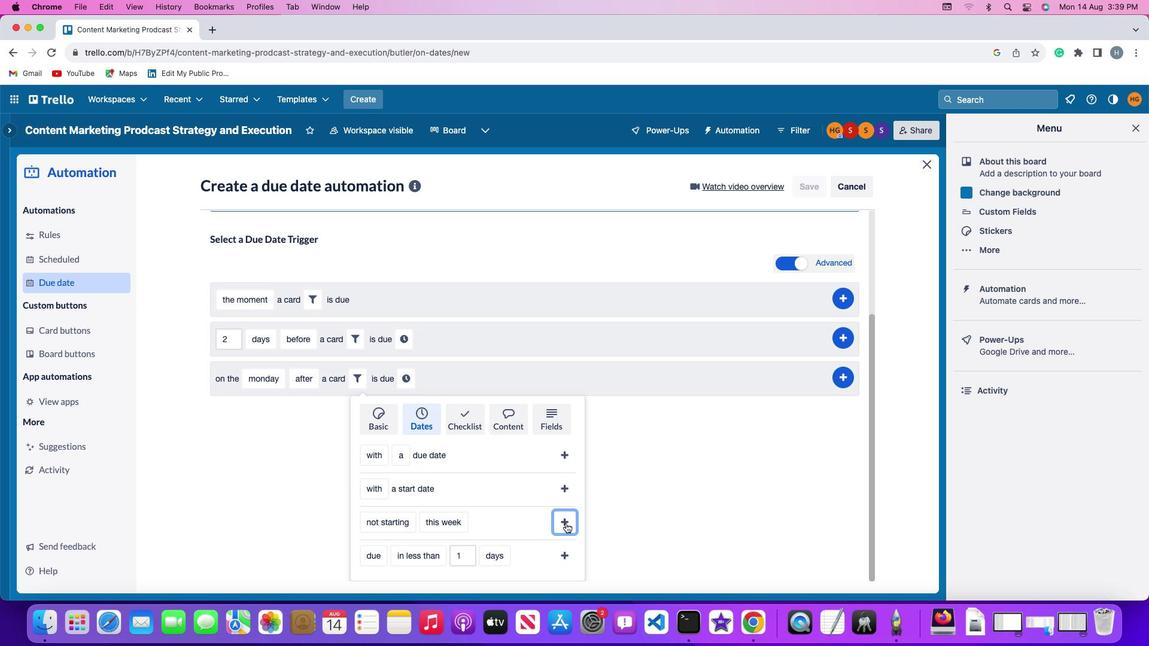 
Action: Mouse pressed left at (565, 522)
Screenshot: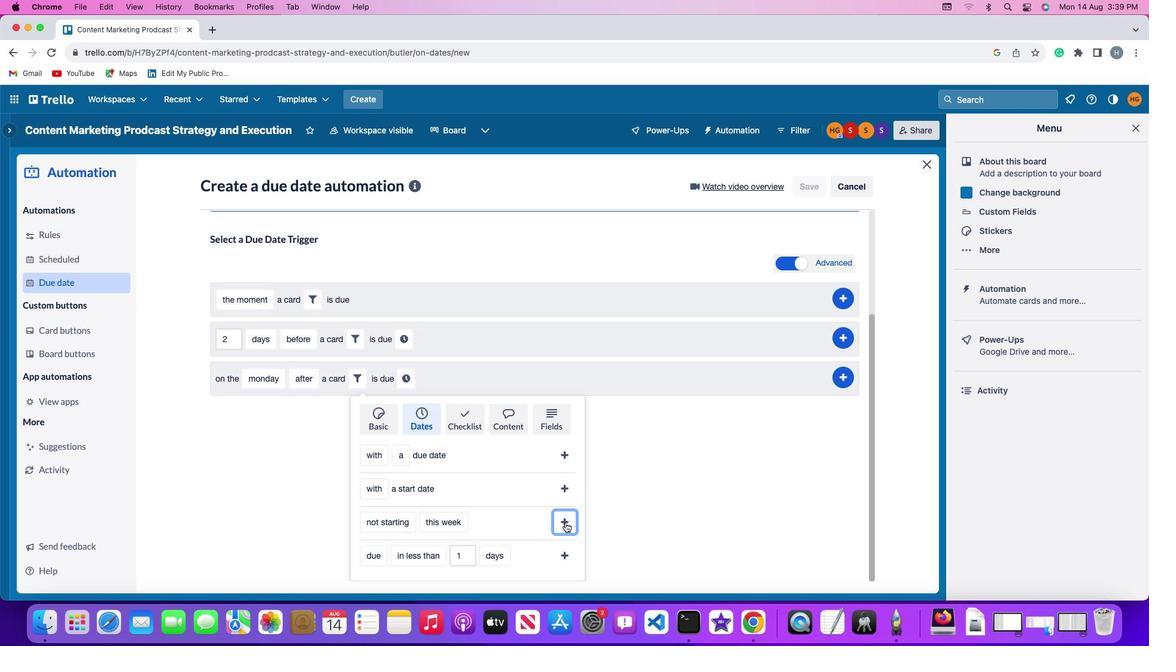 
Action: Mouse moved to (517, 518)
Screenshot: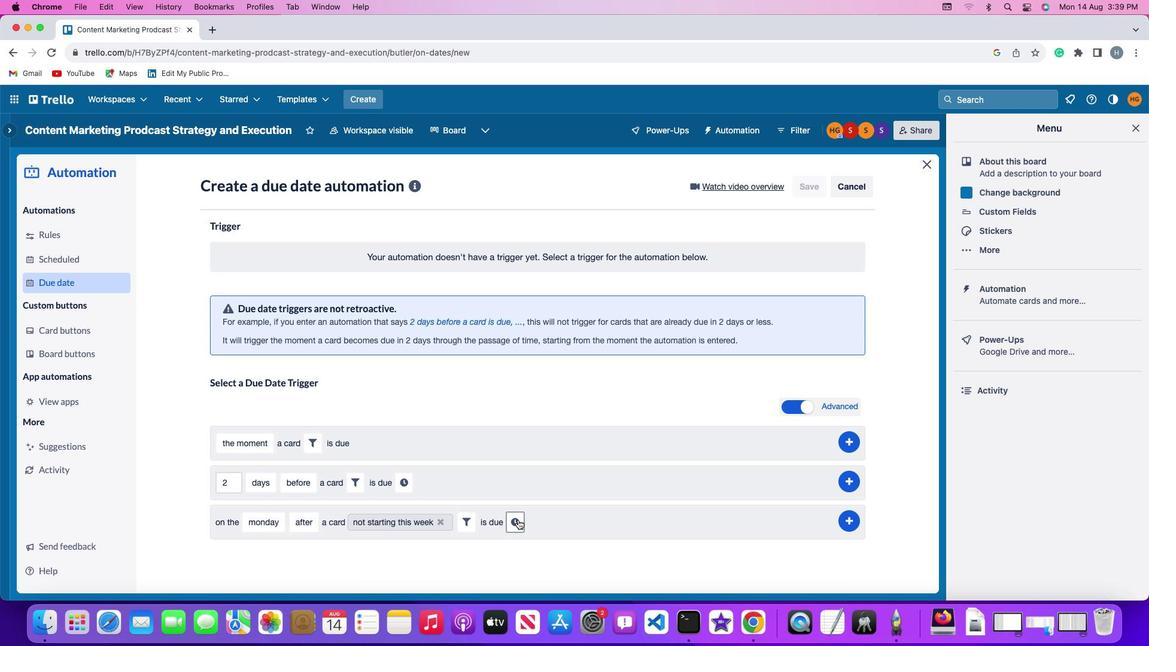 
Action: Mouse pressed left at (517, 518)
Screenshot: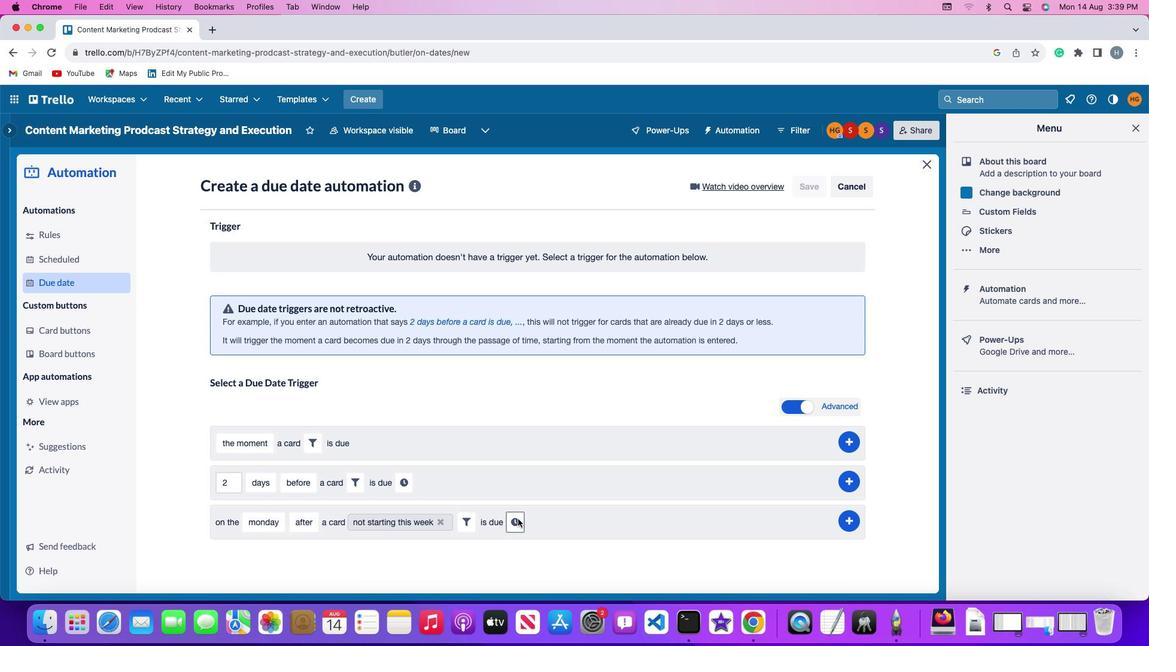 
Action: Mouse moved to (545, 527)
Screenshot: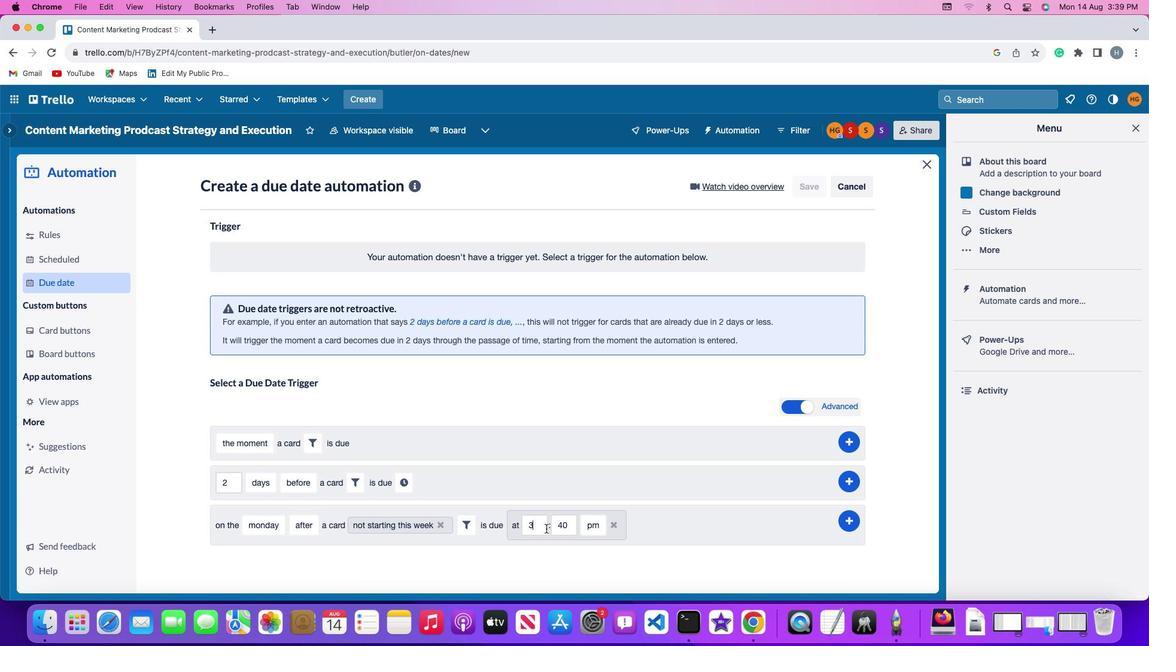 
Action: Mouse pressed left at (545, 527)
Screenshot: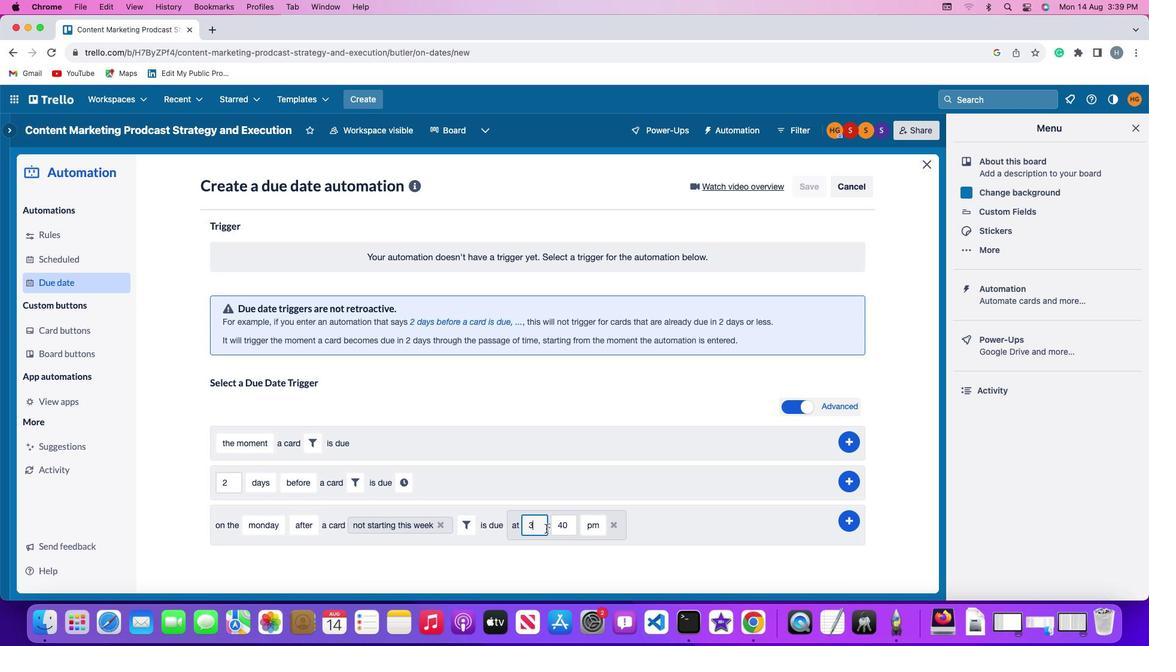 
Action: Key pressed Key.backspace'1''1'
Screenshot: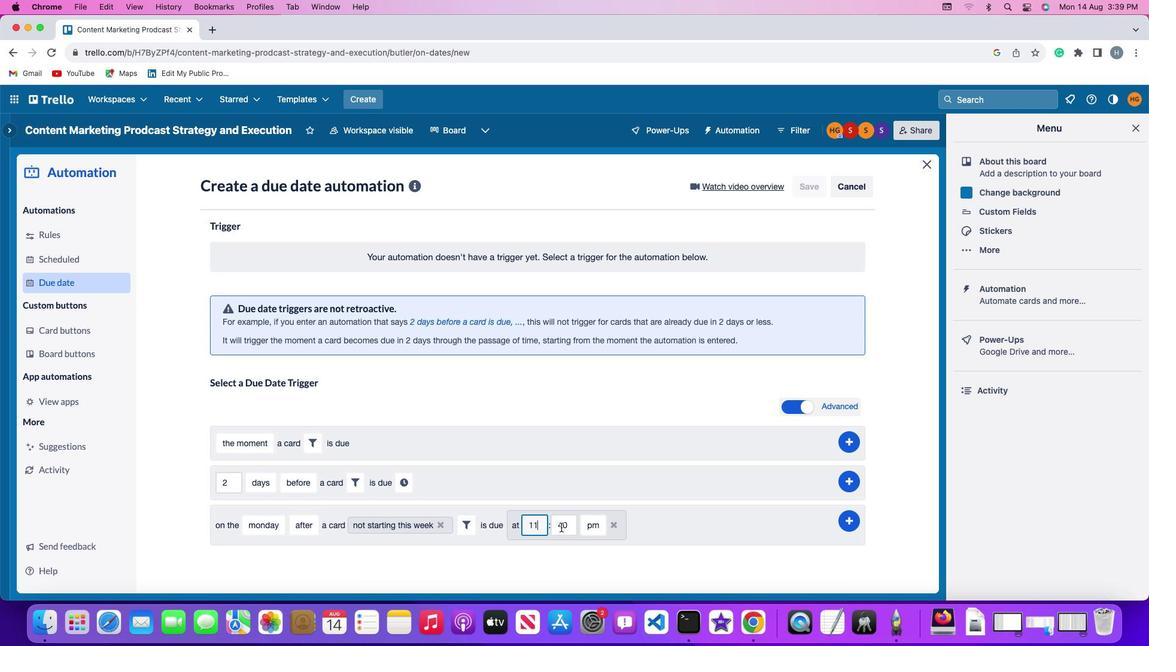 
Action: Mouse moved to (572, 525)
Screenshot: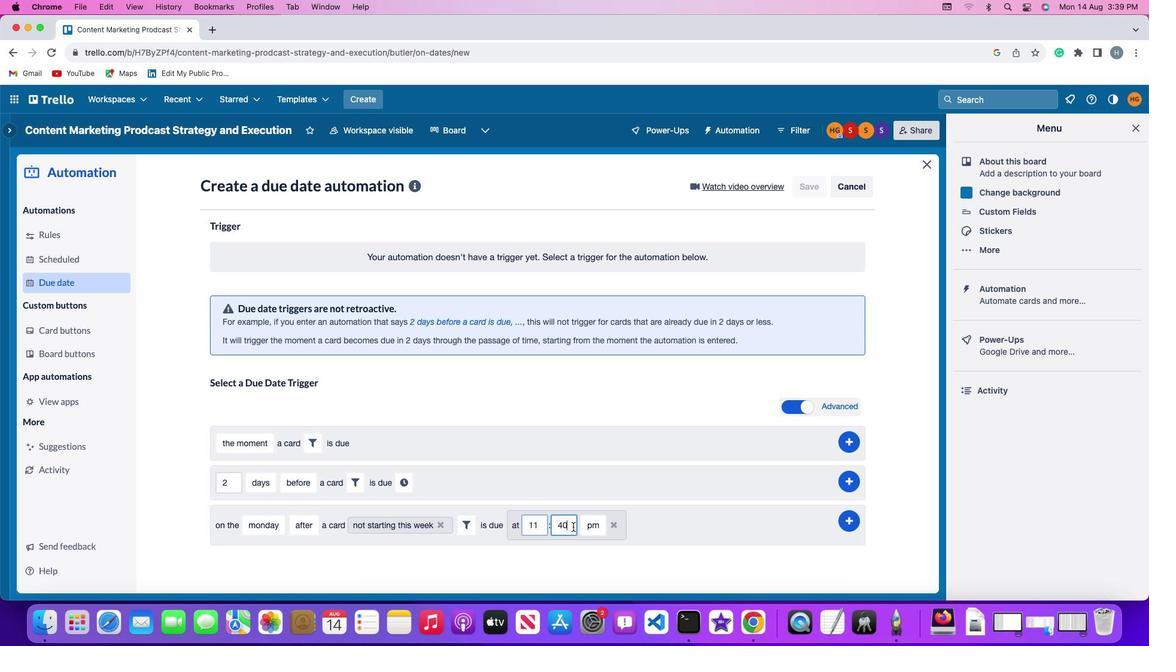 
Action: Mouse pressed left at (572, 525)
Screenshot: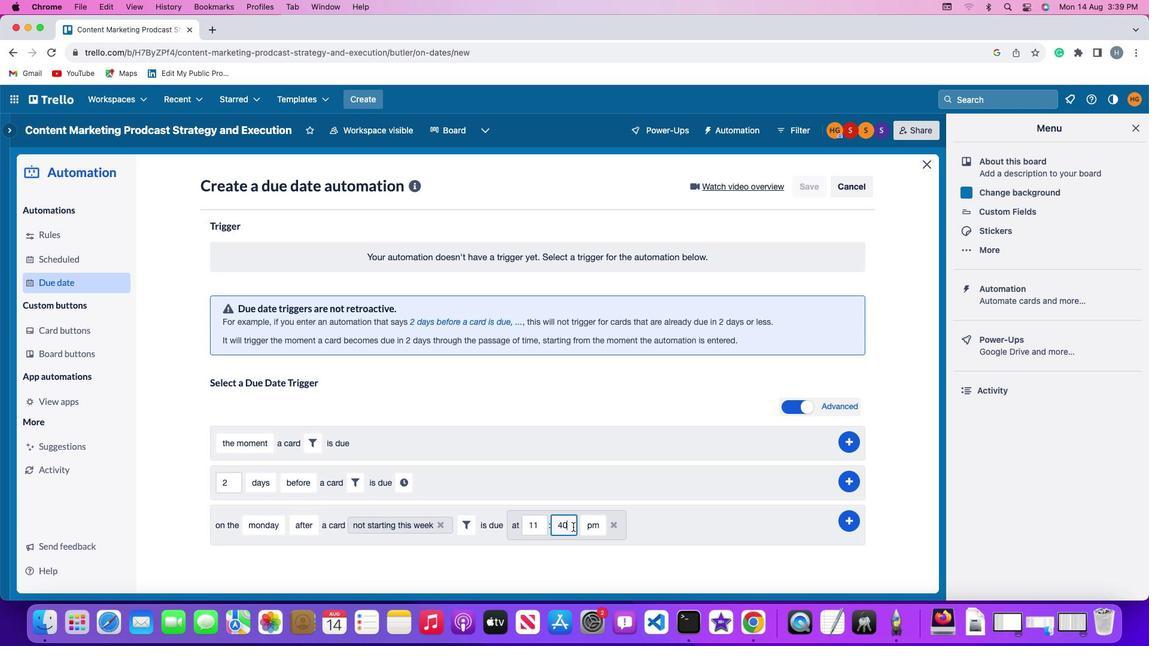 
Action: Key pressed Key.backspaceKey.backspace'0''0'
Screenshot: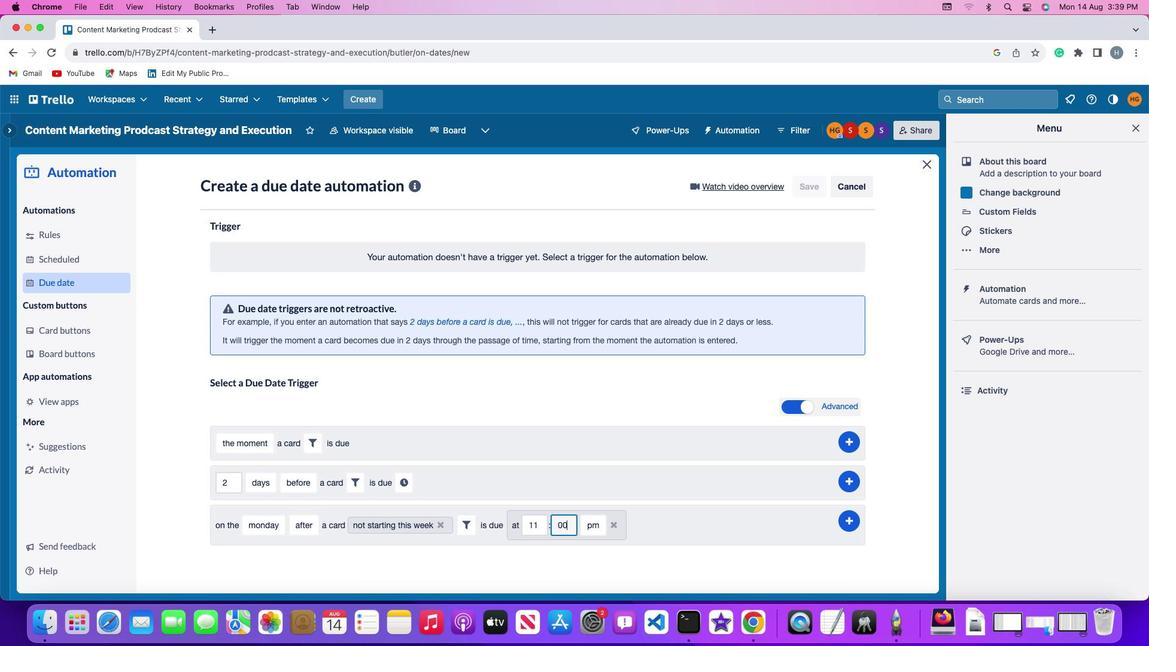 
Action: Mouse moved to (591, 525)
Screenshot: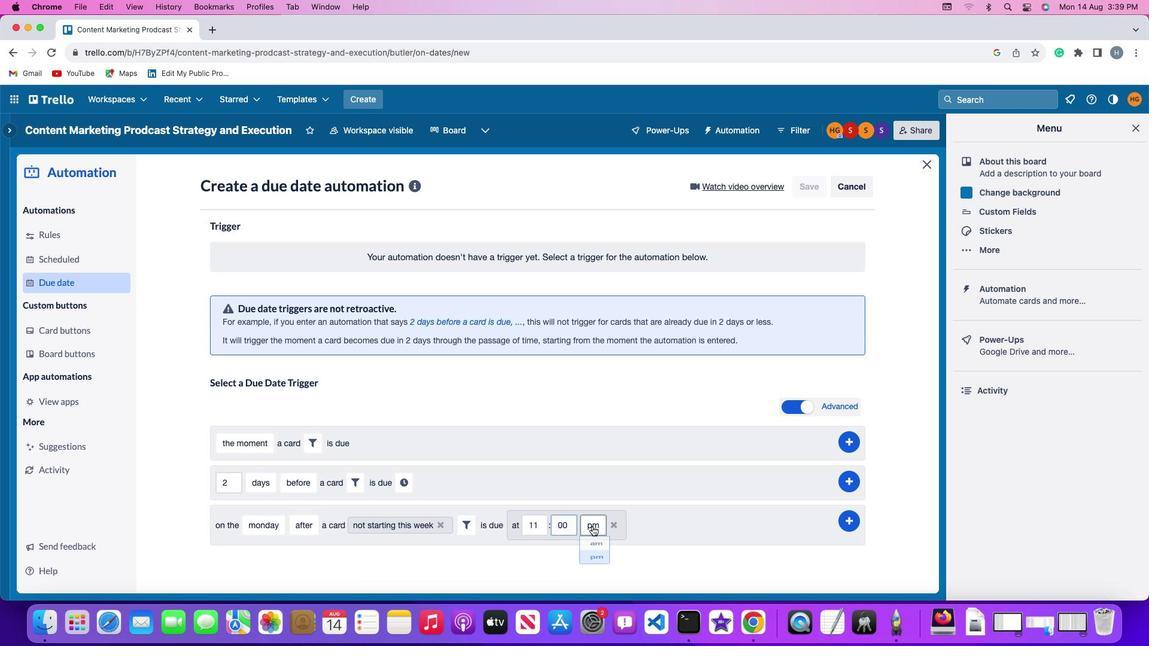 
Action: Mouse pressed left at (591, 525)
Screenshot: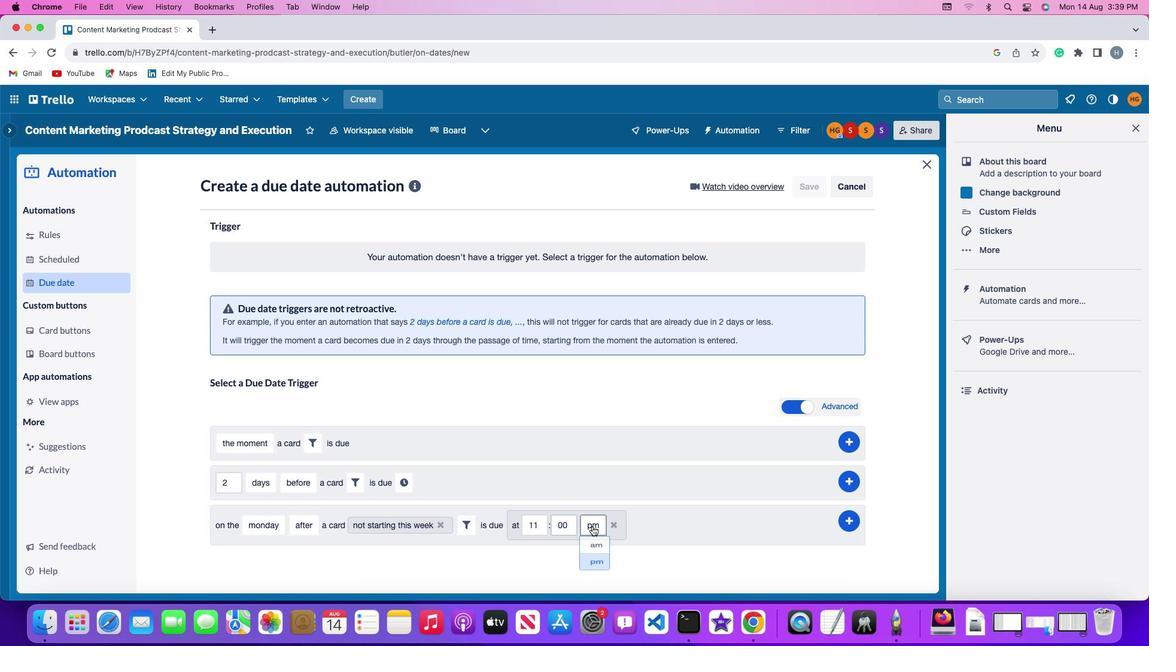 
Action: Mouse moved to (592, 542)
Screenshot: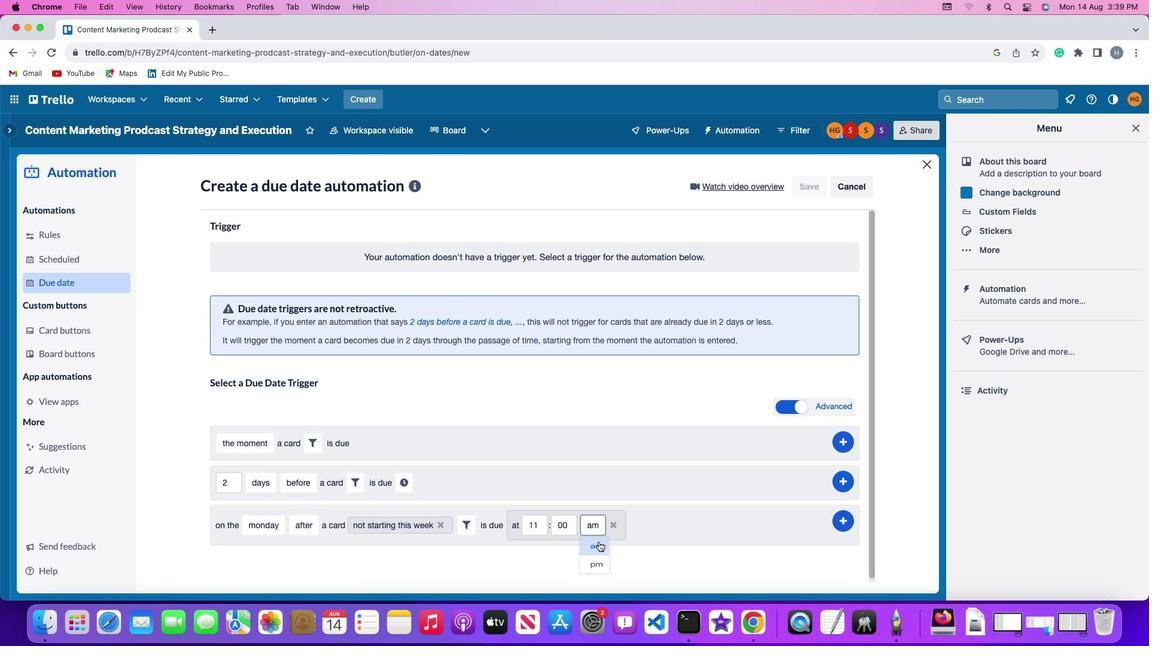 
Action: Mouse pressed left at (592, 542)
Screenshot: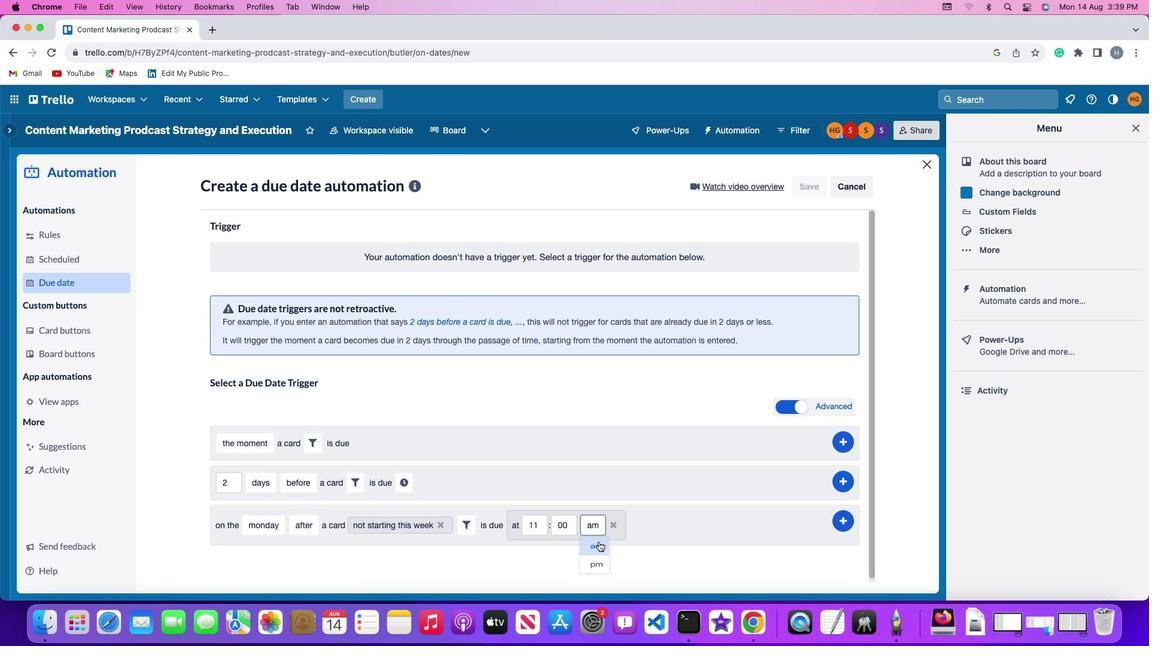 
Action: Mouse moved to (848, 519)
Screenshot: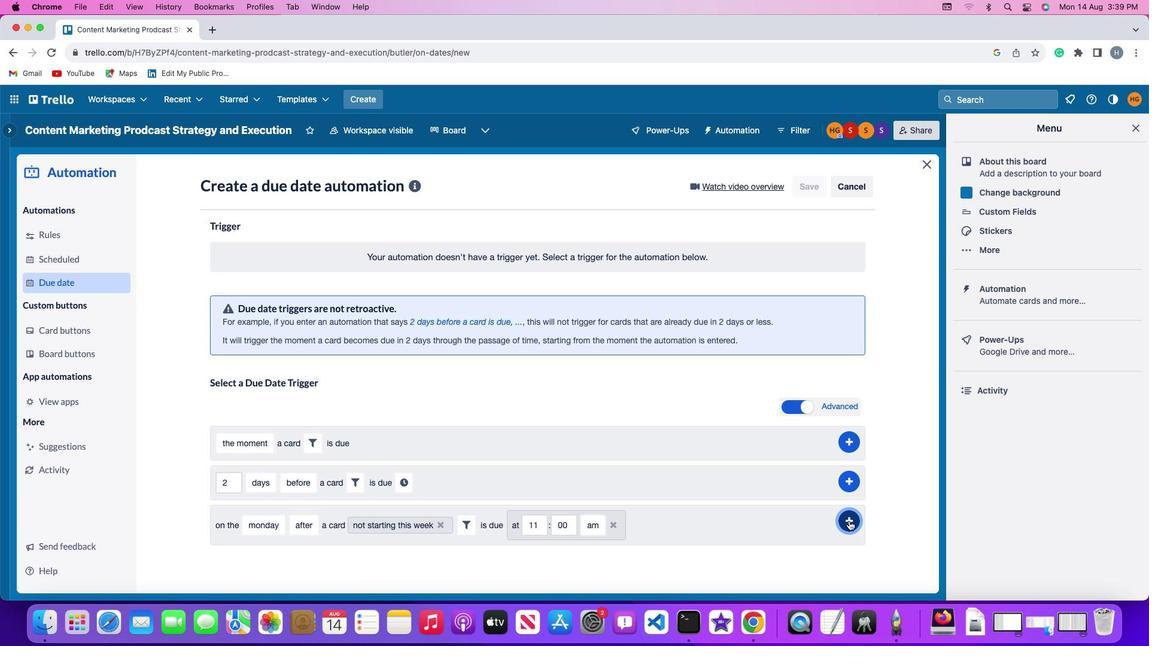 
Action: Mouse pressed left at (848, 519)
Screenshot: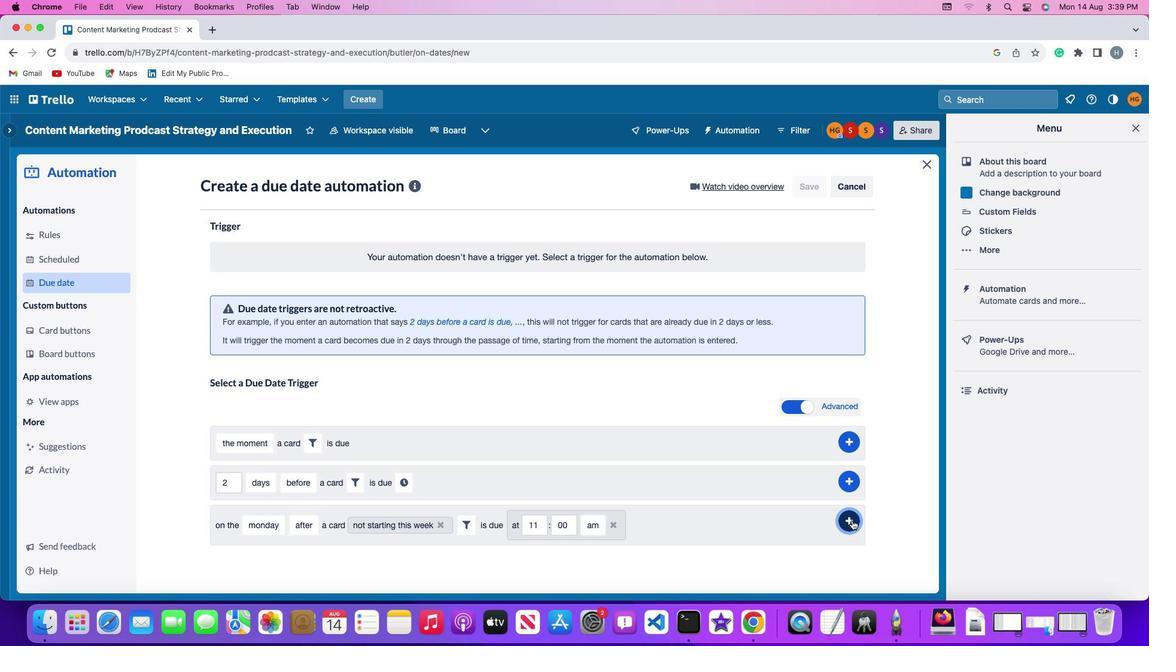 
Action: Mouse moved to (917, 416)
Screenshot: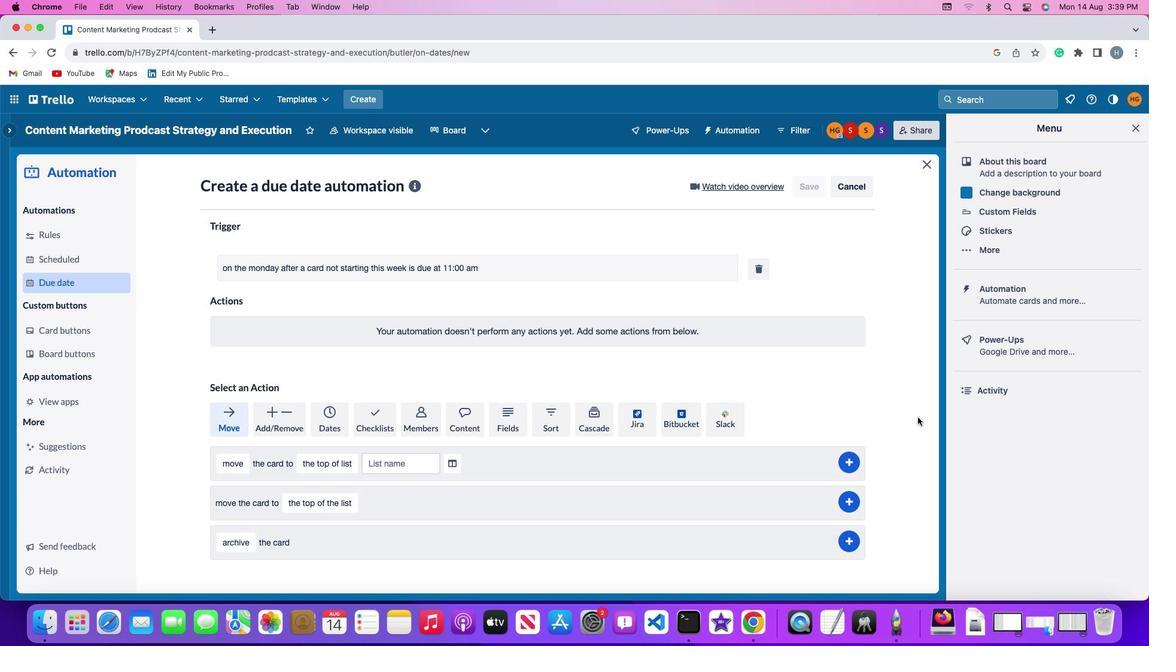 
